 Task: Create a new event for a project milestone celebration on the 16th at 9:30 PM 10 PM.
Action: Mouse moved to (40, 81)
Screenshot: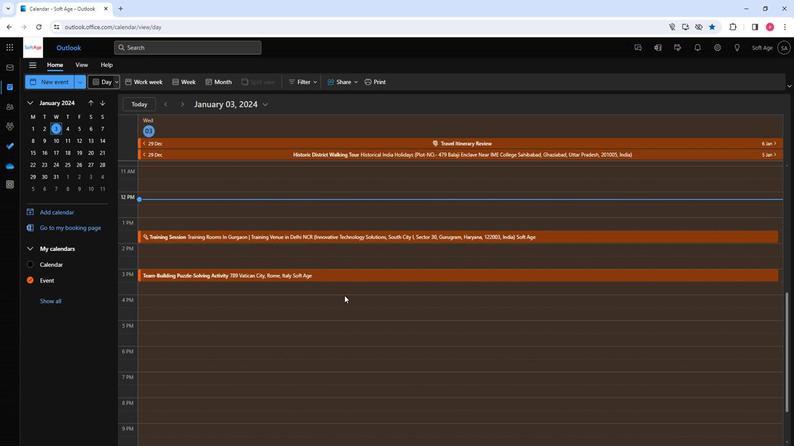 
Action: Mouse pressed left at (40, 81)
Screenshot: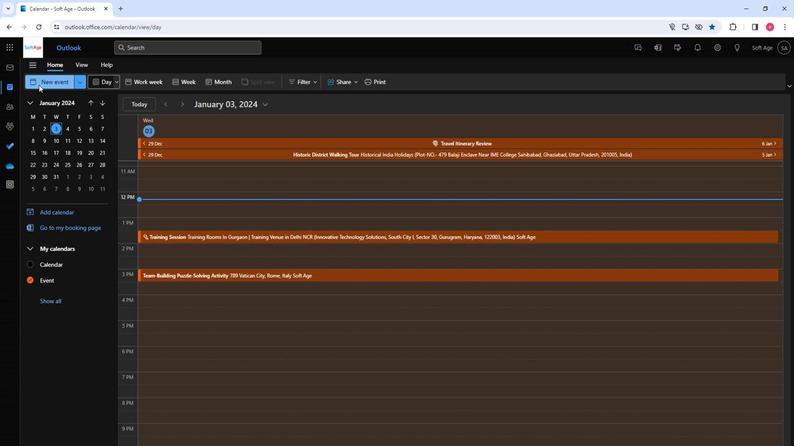 
Action: Mouse moved to (212, 127)
Screenshot: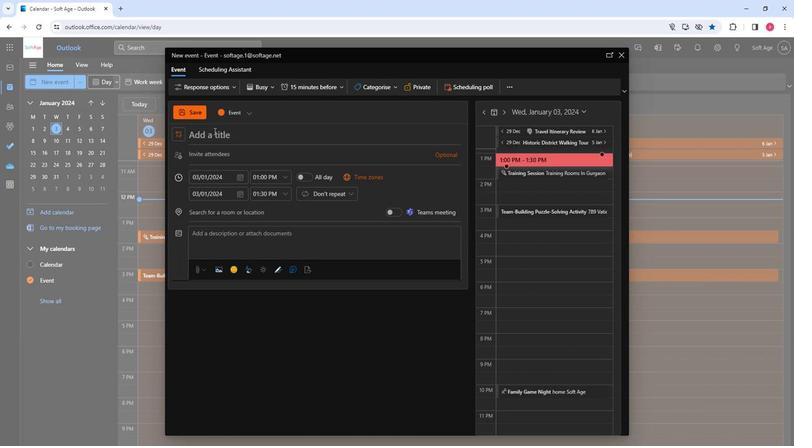 
Action: Mouse pressed left at (212, 127)
Screenshot: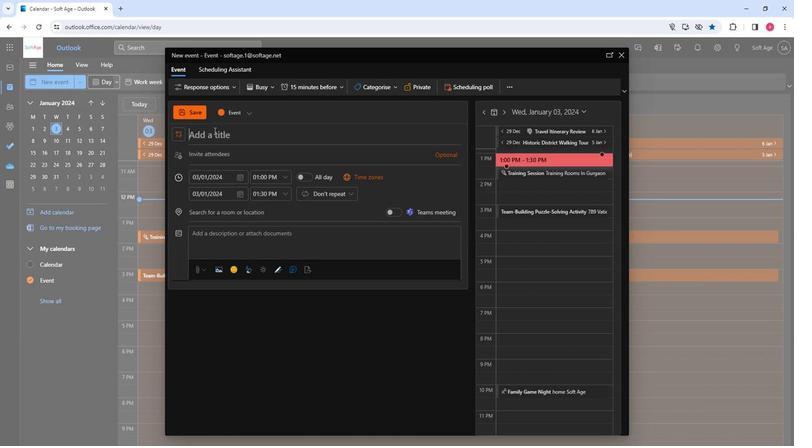 
Action: Key pressed <Key.shift>Project<Key.space><Key.shift><Key.shift><Key.shift><Key.shift>Milestone<Key.space><Key.shift><Key.shift><Key.shift><Key.shift><Key.shift>Celebration
Screenshot: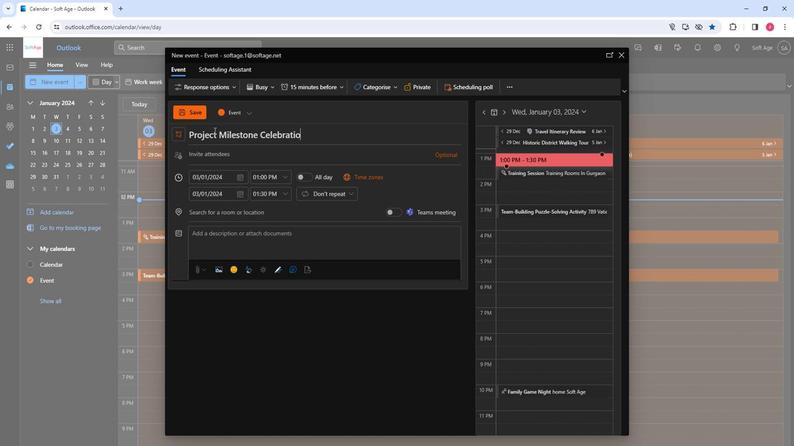 
Action: Mouse moved to (207, 152)
Screenshot: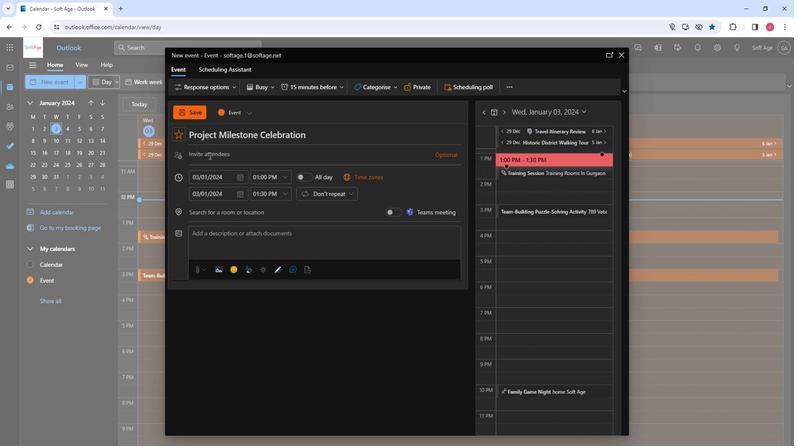 
Action: Mouse pressed left at (207, 152)
Screenshot: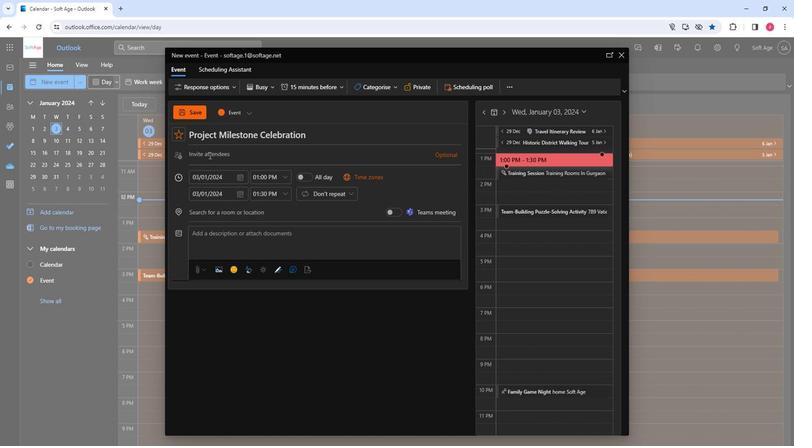
Action: Key pressed so
Screenshot: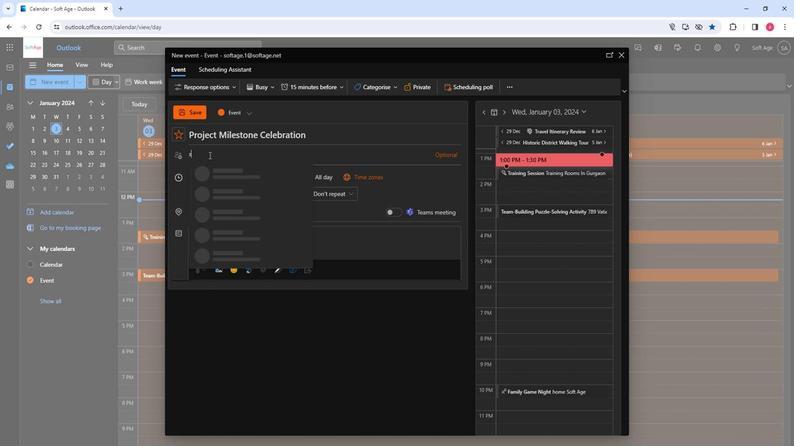 
Action: Mouse moved to (222, 197)
Screenshot: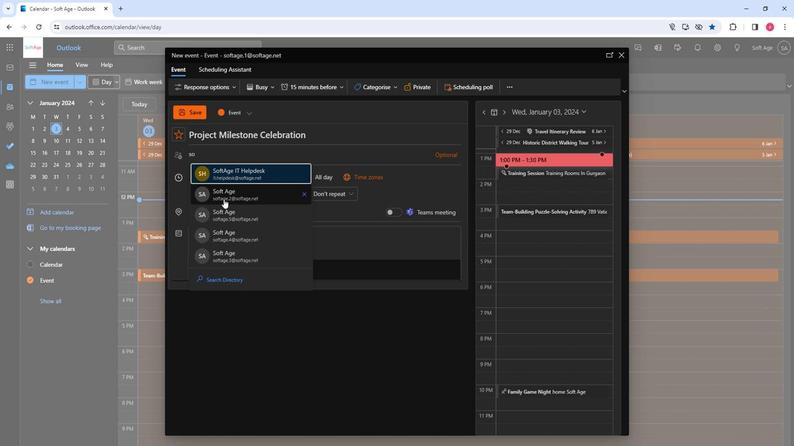 
Action: Mouse pressed left at (222, 197)
Screenshot: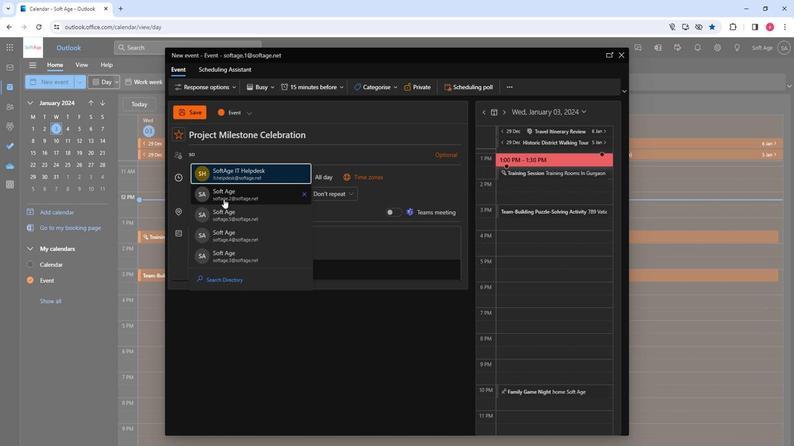 
Action: Key pressed so
Screenshot: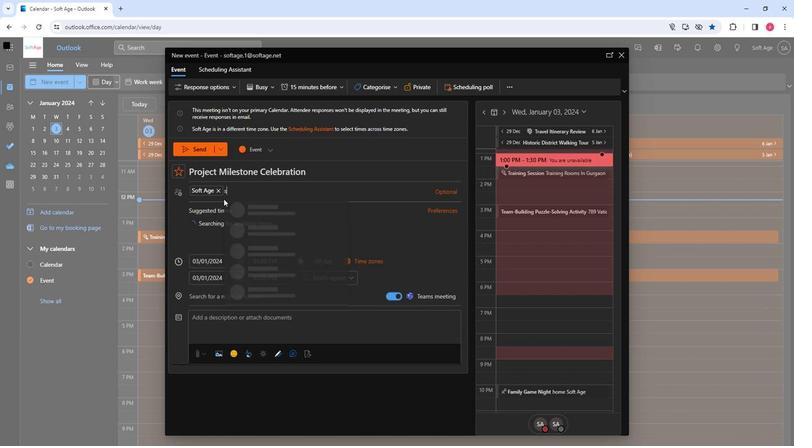 
Action: Mouse moved to (253, 248)
Screenshot: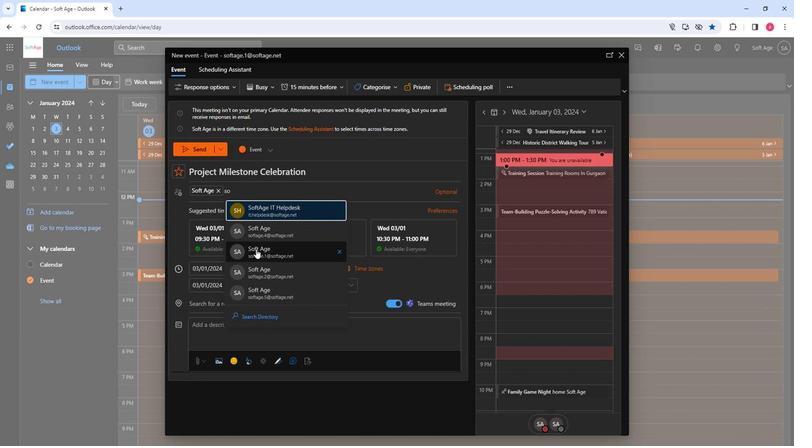 
Action: Mouse pressed left at (253, 248)
Screenshot: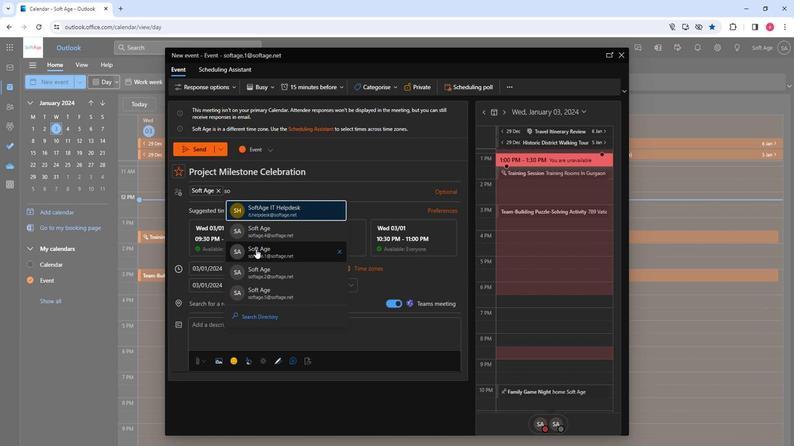 
Action: Key pressed so
Screenshot: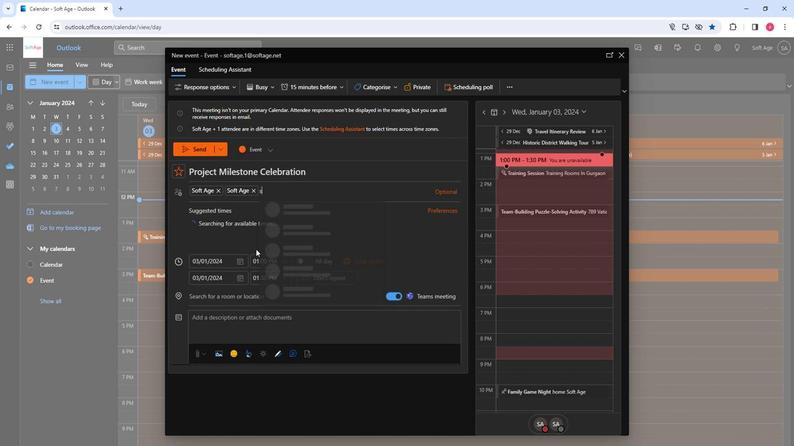 
Action: Mouse moved to (299, 268)
Screenshot: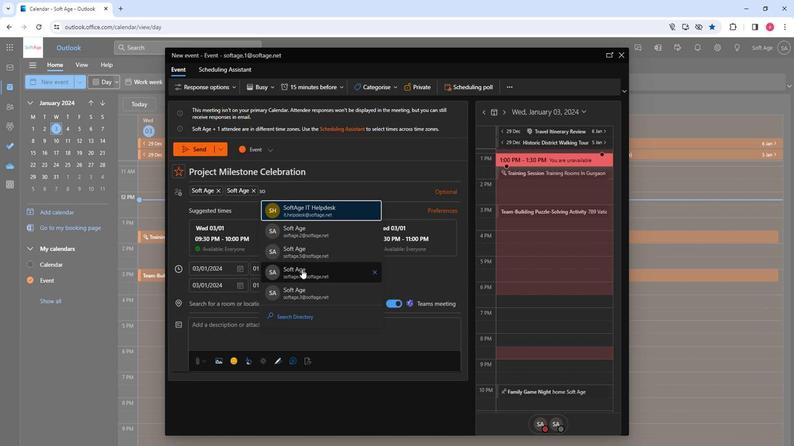 
Action: Mouse pressed left at (299, 268)
Screenshot: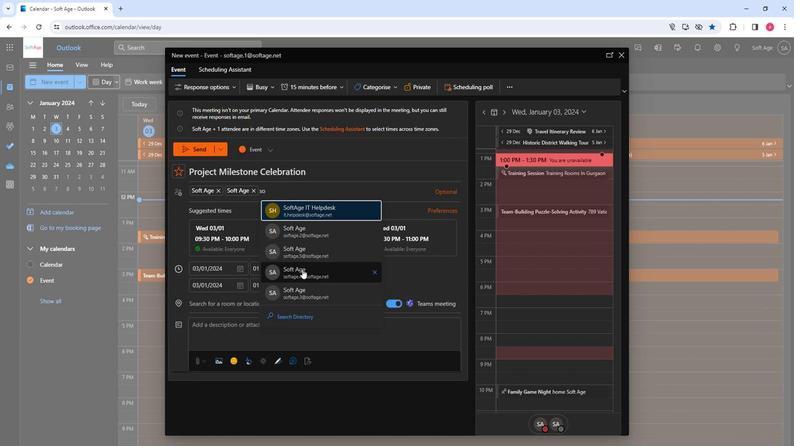 
Action: Key pressed so
Screenshot: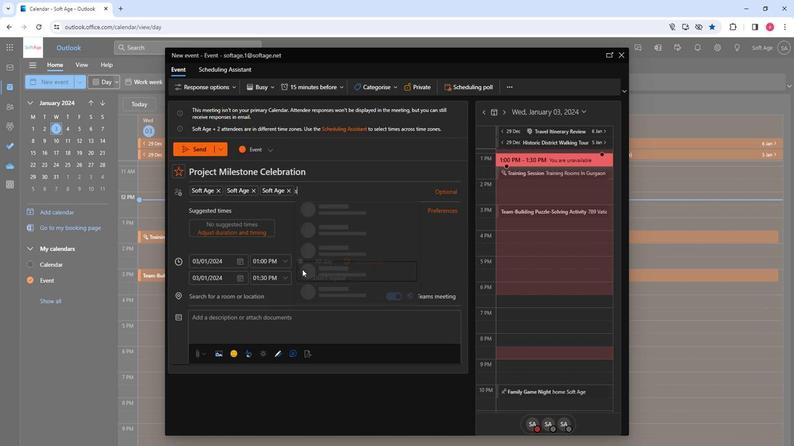 
Action: Mouse moved to (307, 287)
Screenshot: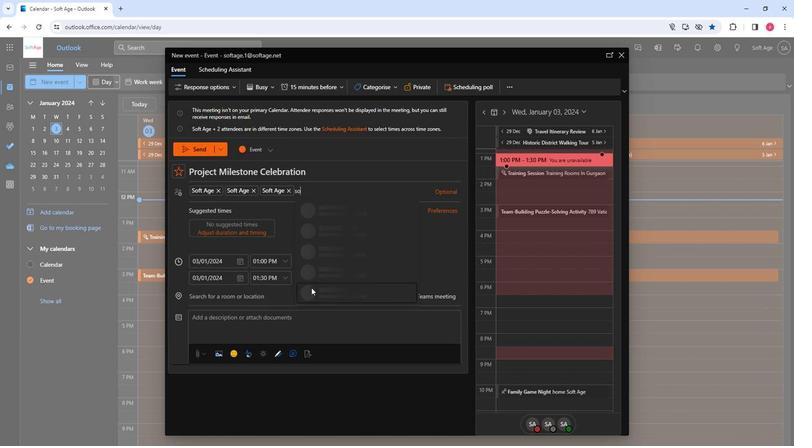 
Action: Mouse pressed left at (307, 287)
Screenshot: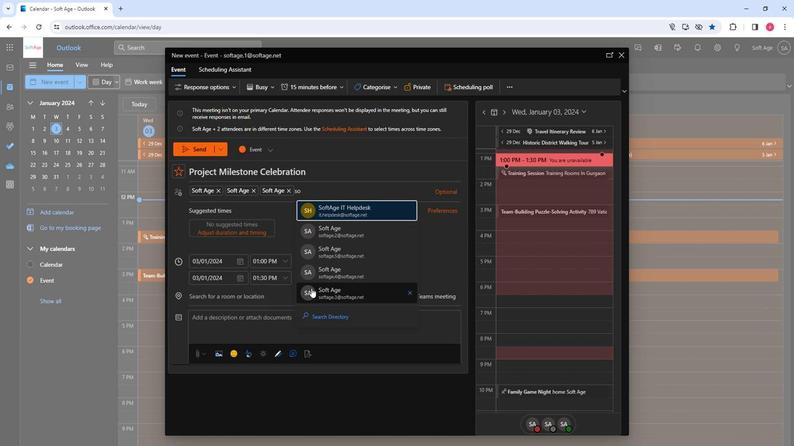 
Action: Mouse moved to (240, 263)
Screenshot: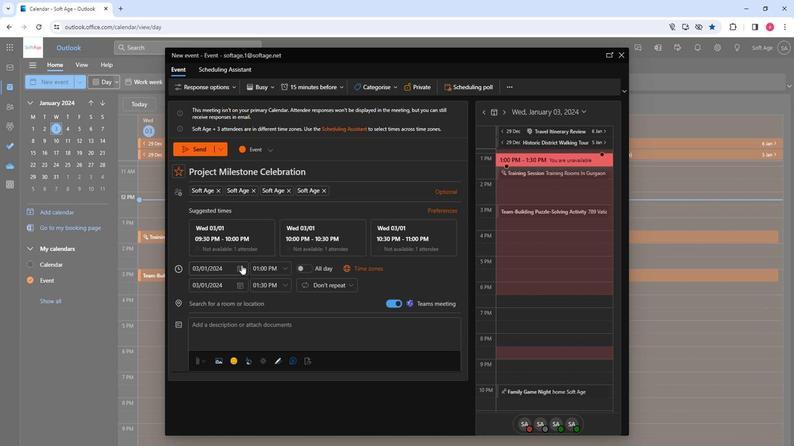 
Action: Mouse pressed left at (240, 263)
Screenshot: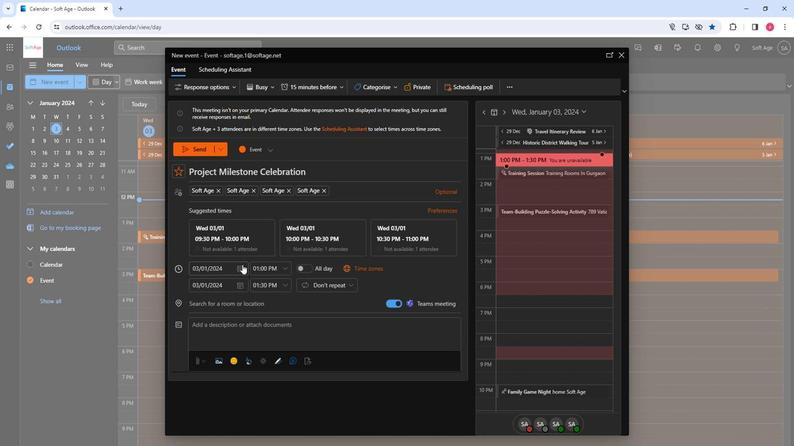 
Action: Mouse moved to (211, 338)
Screenshot: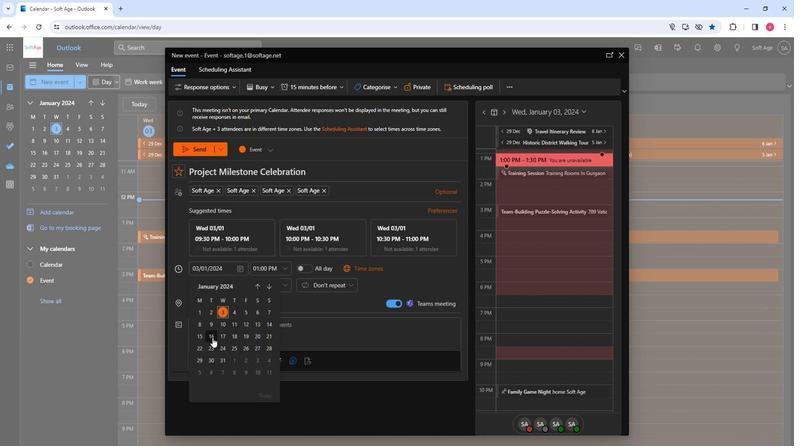 
Action: Mouse pressed left at (211, 338)
Screenshot: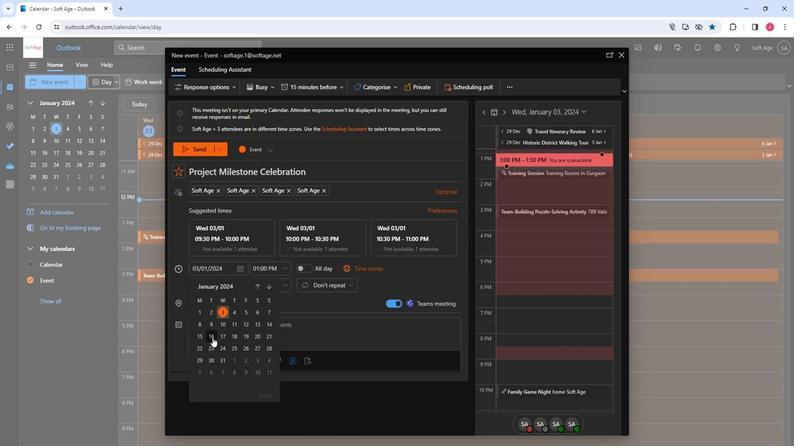 
Action: Mouse moved to (282, 265)
Screenshot: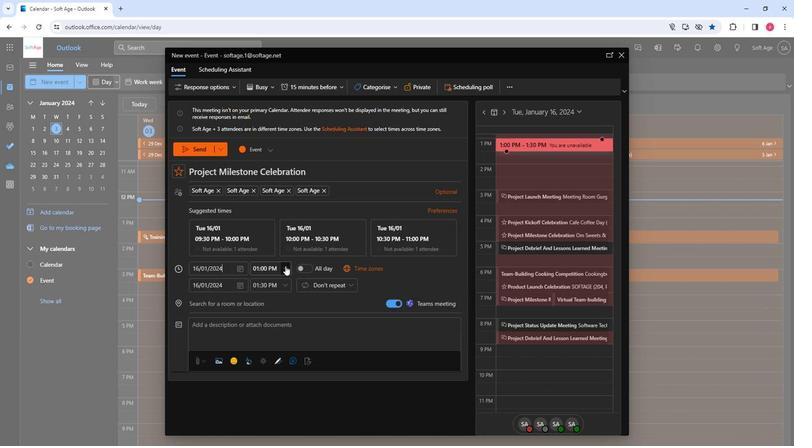 
Action: Mouse pressed left at (282, 265)
Screenshot: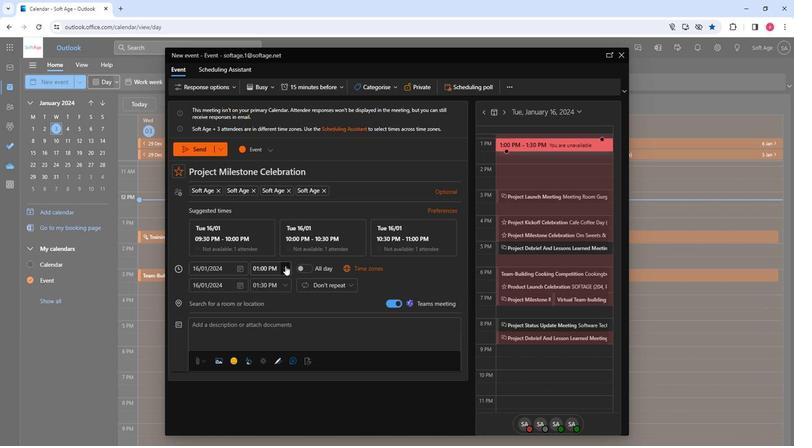 
Action: Mouse moved to (273, 301)
Screenshot: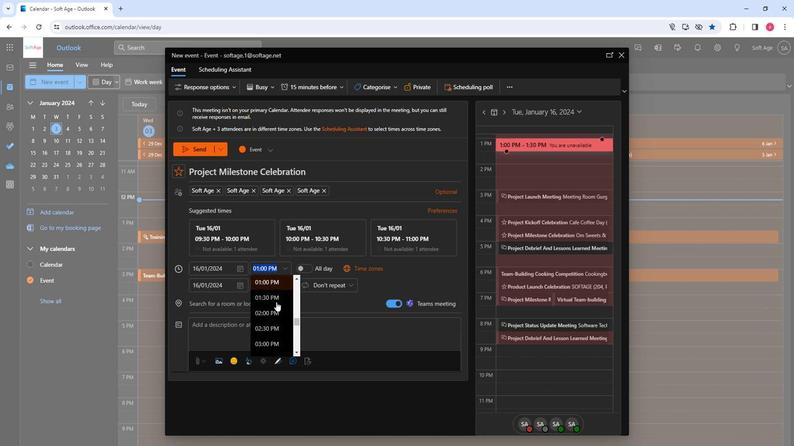 
Action: Mouse scrolled (273, 301) with delta (0, 0)
Screenshot: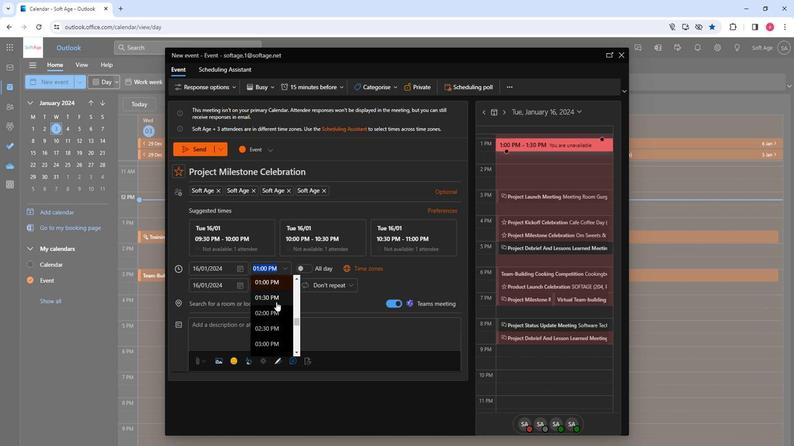 
Action: Mouse scrolled (273, 301) with delta (0, 0)
Screenshot: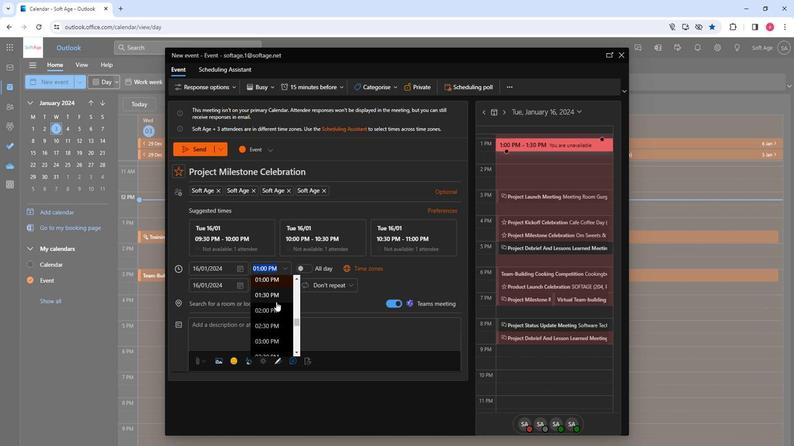 
Action: Mouse moved to (271, 323)
Screenshot: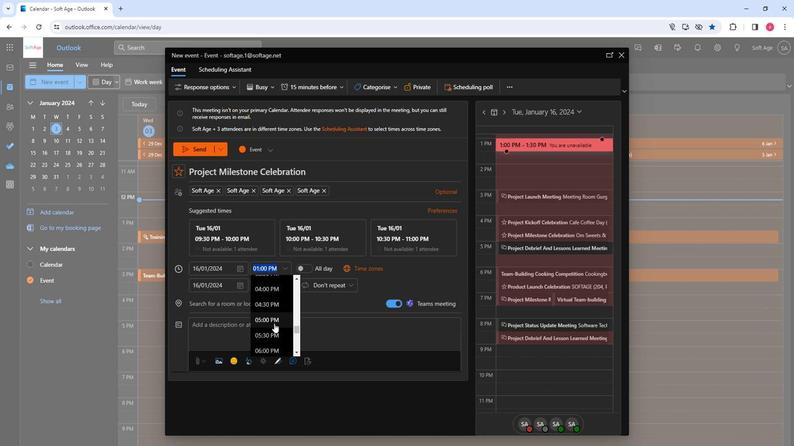 
Action: Mouse scrolled (271, 323) with delta (0, 0)
Screenshot: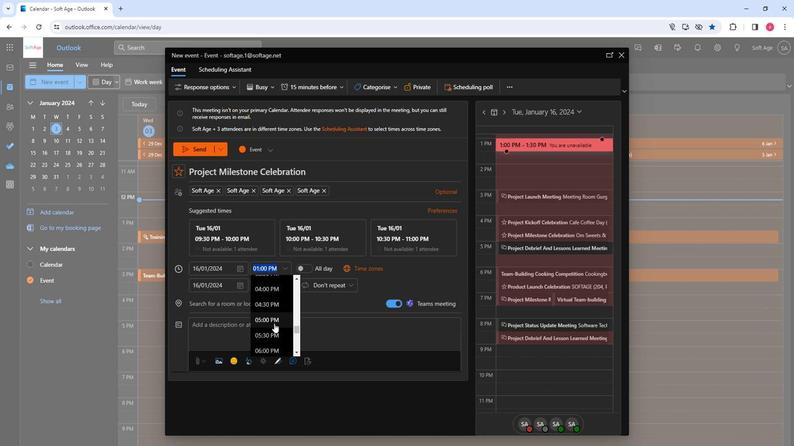 
Action: Mouse moved to (269, 325)
Screenshot: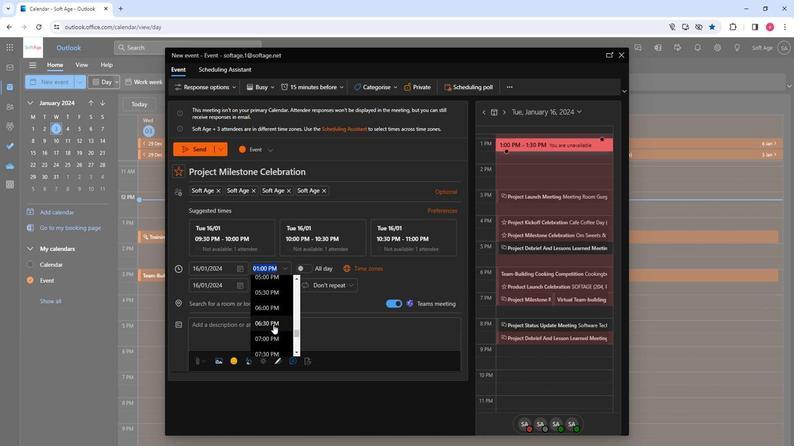 
Action: Mouse scrolled (269, 325) with delta (0, 0)
Screenshot: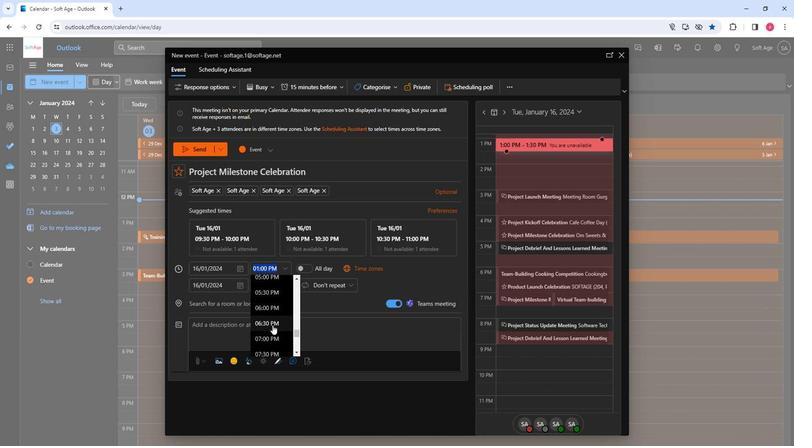 
Action: Mouse moved to (269, 325)
Screenshot: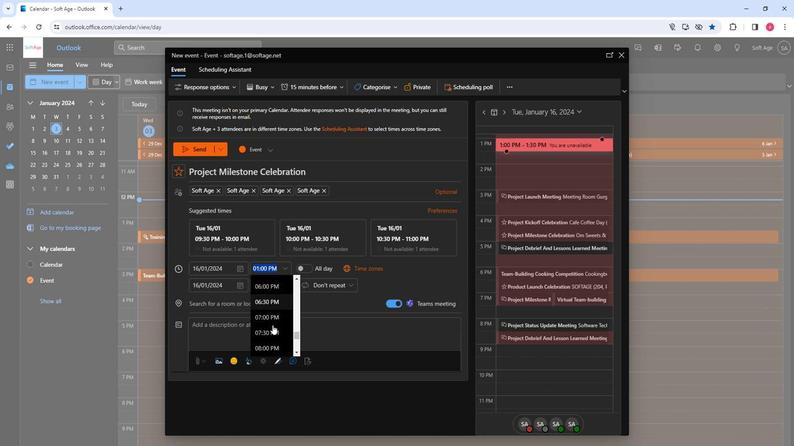 
Action: Mouse scrolled (269, 325) with delta (0, 0)
Screenshot: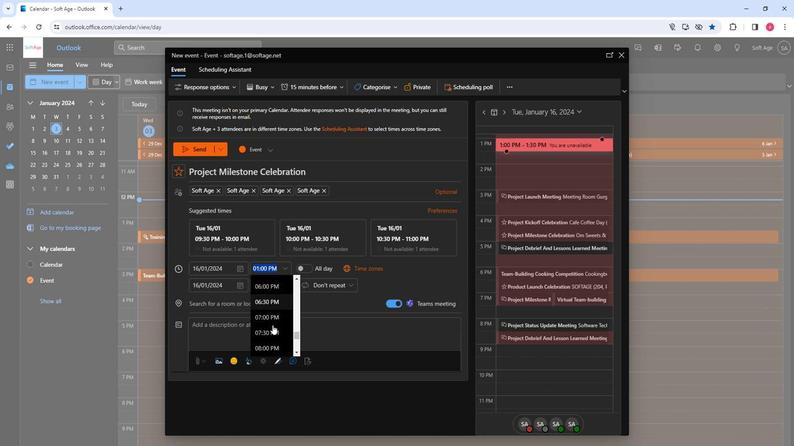 
Action: Mouse moved to (265, 332)
Screenshot: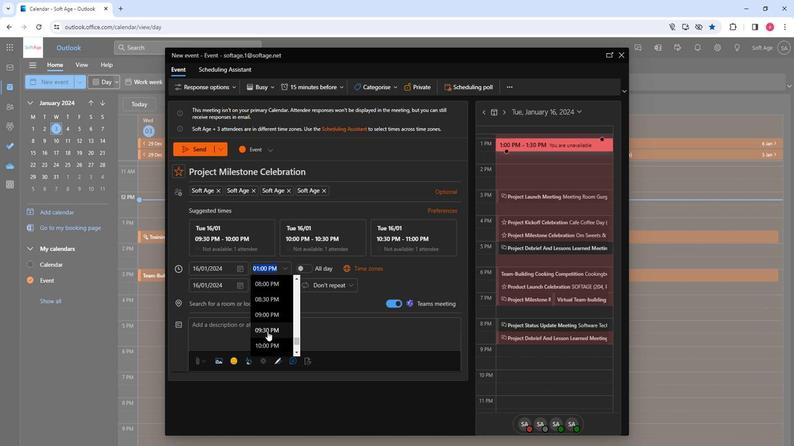 
Action: Mouse pressed left at (265, 332)
Screenshot: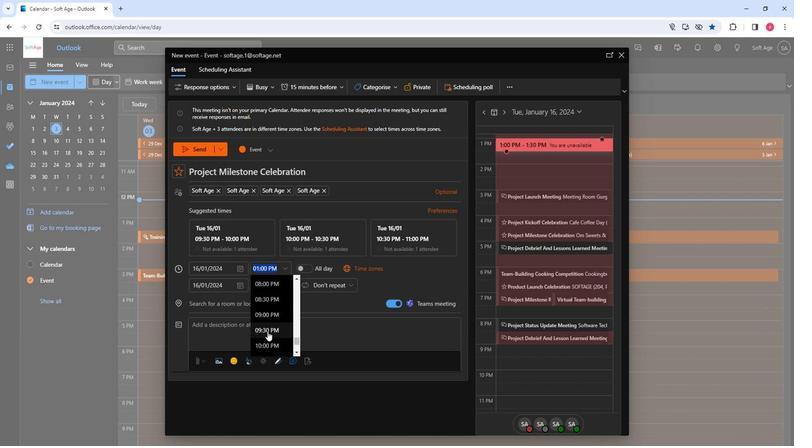 
Action: Mouse moved to (196, 302)
Screenshot: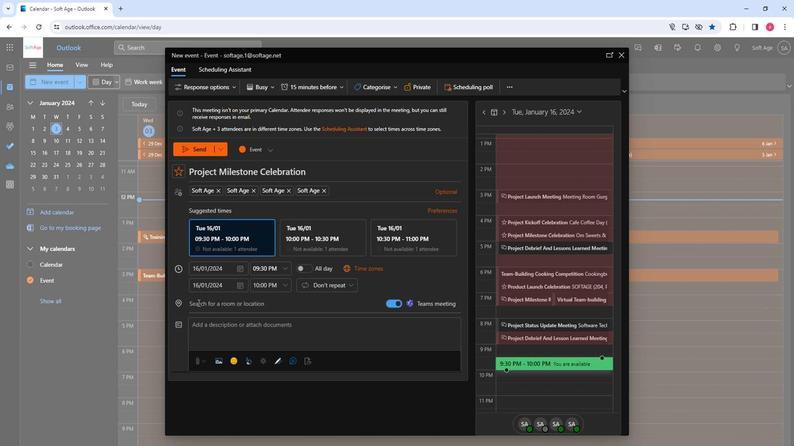 
Action: Mouse pressed left at (196, 302)
Screenshot: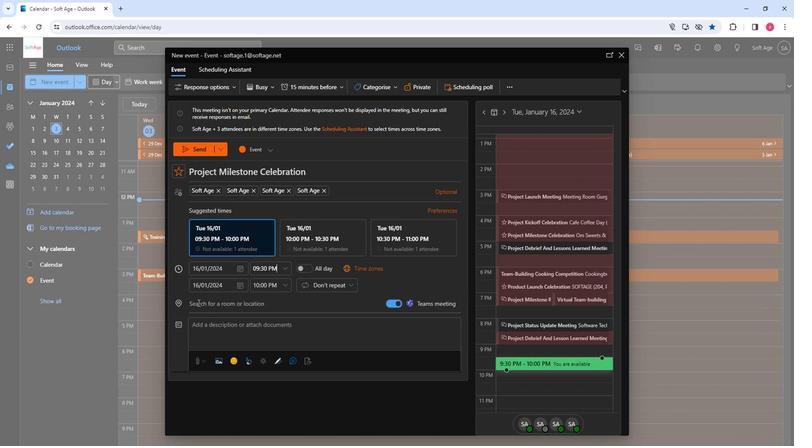 
Action: Mouse moved to (198, 304)
Screenshot: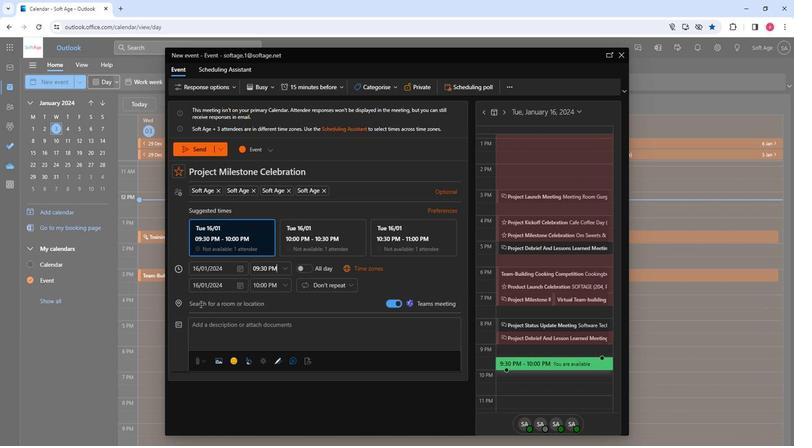
Action: Key pressed c
Screenshot: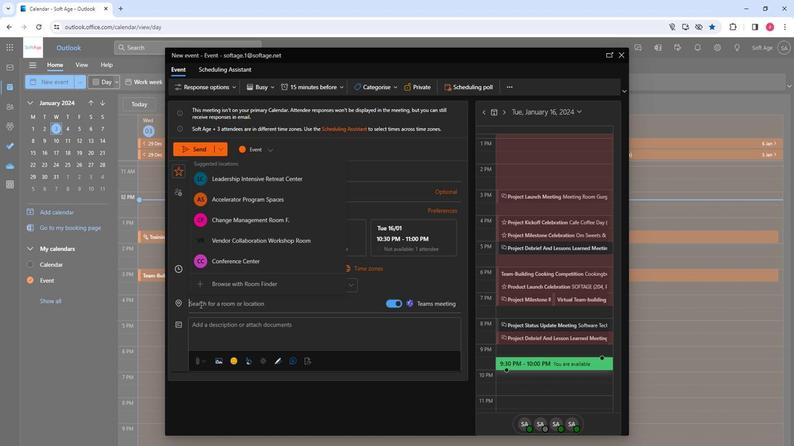 
Action: Mouse moved to (251, 184)
Screenshot: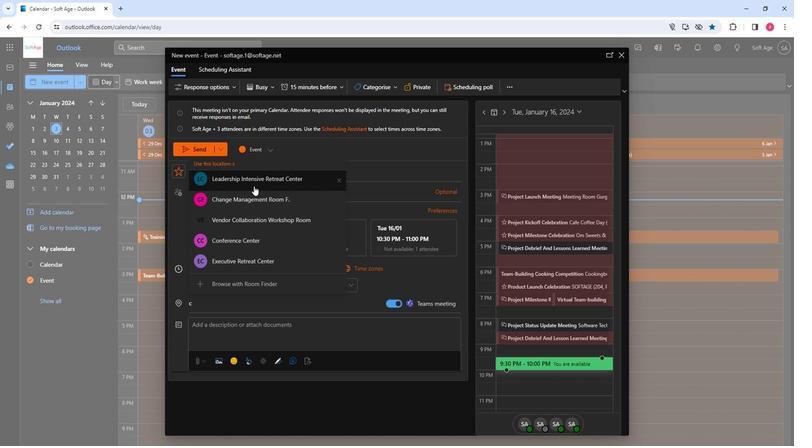 
Action: Mouse pressed left at (251, 184)
Screenshot: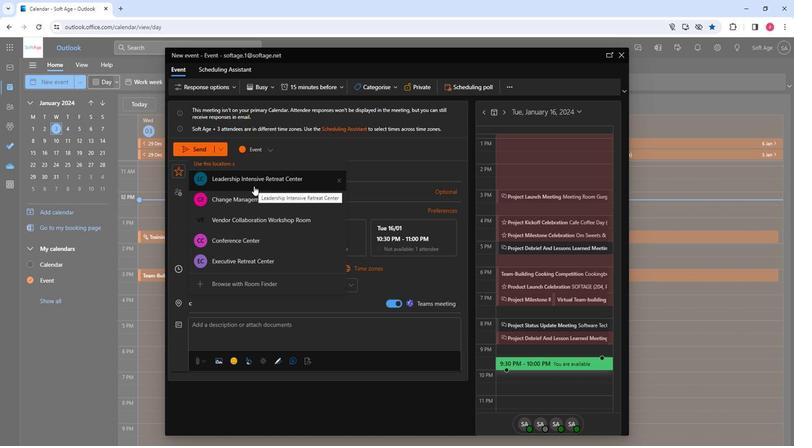 
Action: Mouse moved to (199, 334)
Screenshot: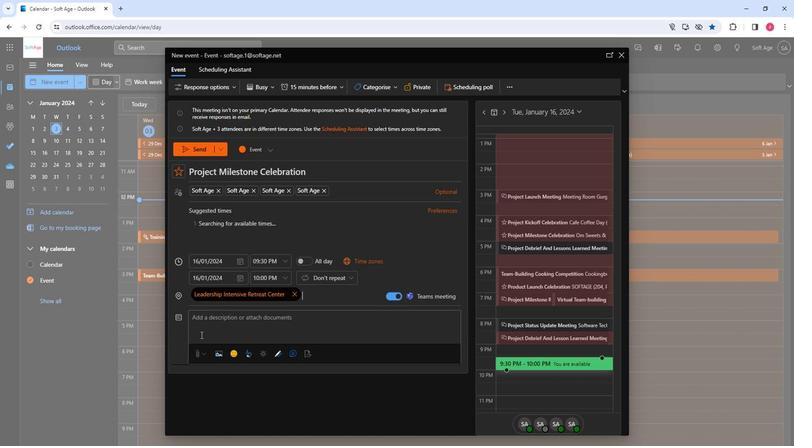
Action: Mouse pressed left at (199, 334)
Screenshot: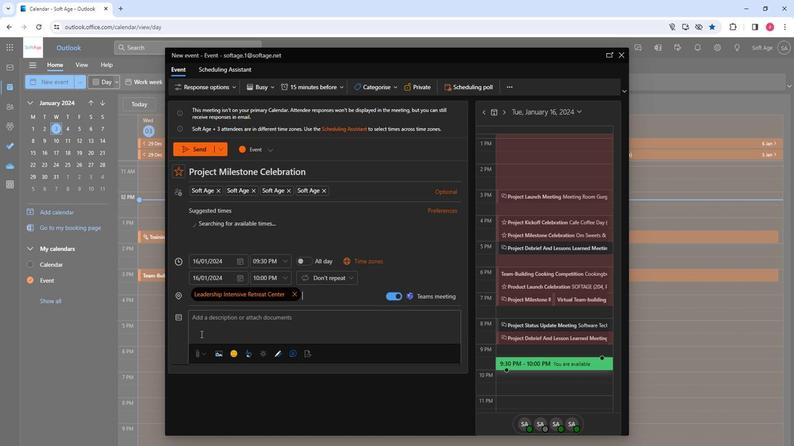 
Action: Key pressed <Key.shift>Cle<Key.backspace><Key.backspace>elebrate<Key.space>success
Screenshot: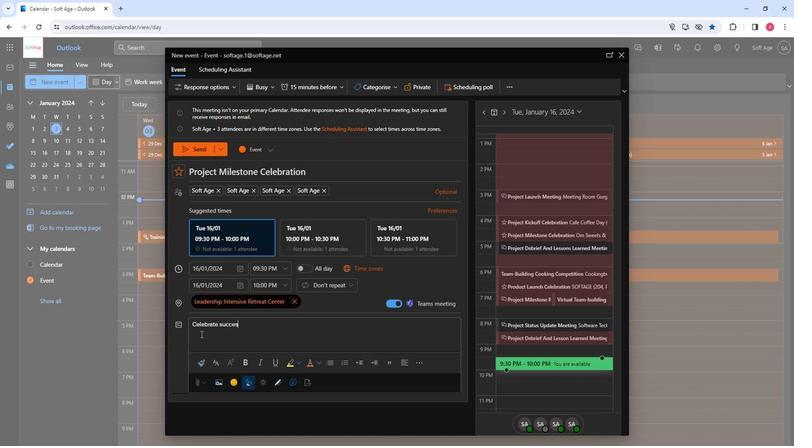 
Action: Mouse moved to (184, 327)
Screenshot: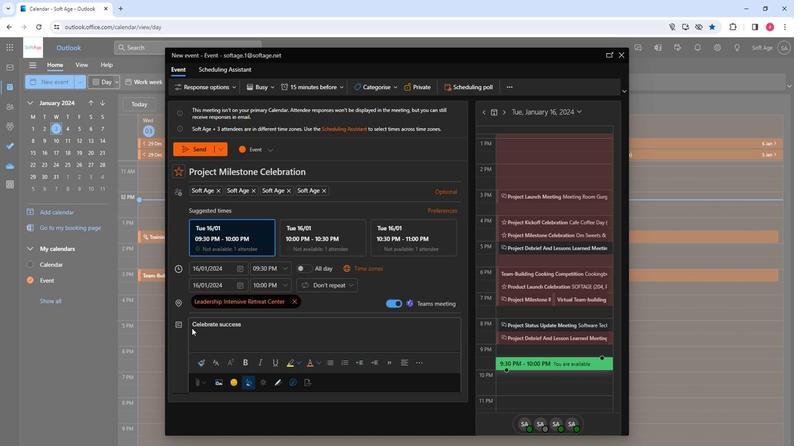 
Action: Key pressed <Key.shift>
Screenshot: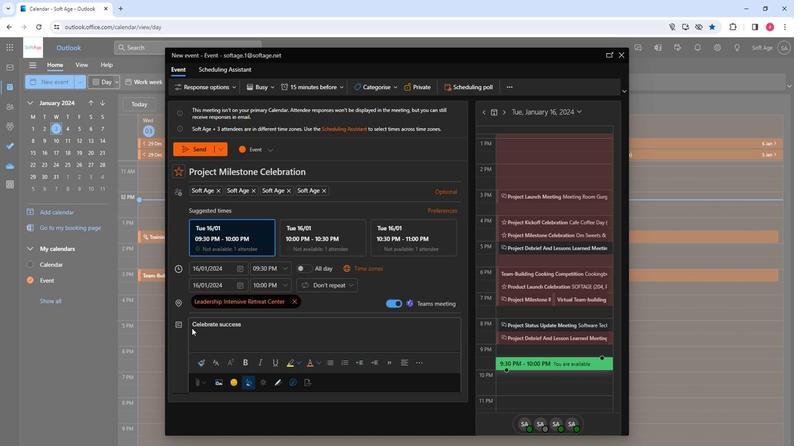 
Action: Mouse moved to (121, 318)
Screenshot: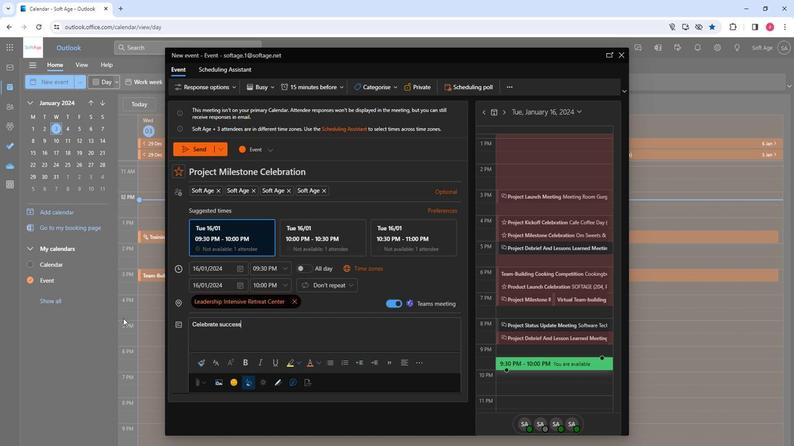 
Action: Key pressed !
Screenshot: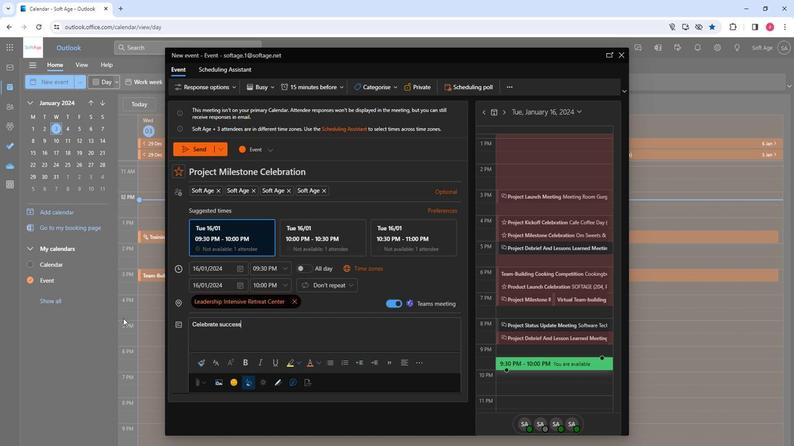 
Action: Mouse moved to (106, 318)
Screenshot: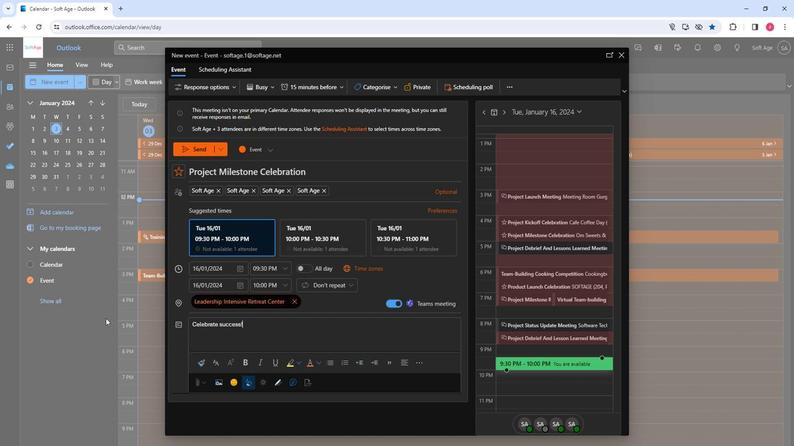 
Action: Key pressed <Key.space><Key.shift>Join<Key.space>our<Key.space>project<Key.space>milestone<Key.space>celebration.<Key.space><Key.shift>Reflect<Key.space>on<Key.space>achievements,<Key.space>acknowledge<Key.space>efforts,<Key.space>and<Key.space>pave<Key.space>the<Key.space>way<Key.space>for<Key.space>continued<Key.space>success.<Key.space><Key.shift>A<Key.space>collective<Key.space>toast<Key.space>to<Key.space>milestones<Key.space>reached<Key.space>and<Key.space>futures<Key.space>ahead<Key.shift>!
Screenshot: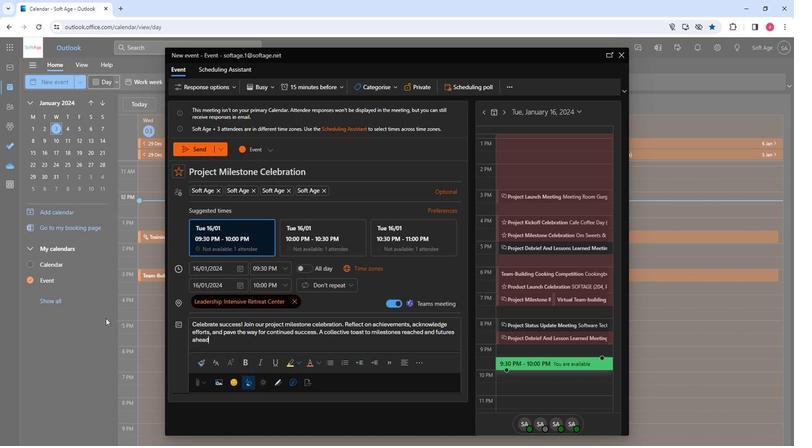 
Action: Mouse moved to (201, 325)
Screenshot: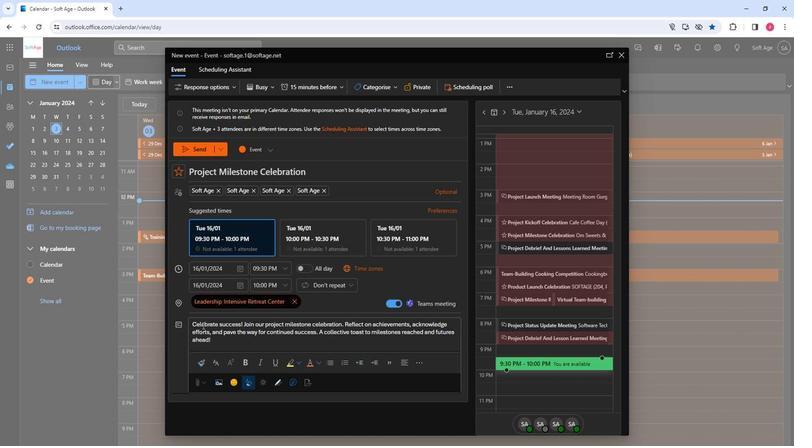 
Action: Mouse pressed left at (201, 325)
Screenshot: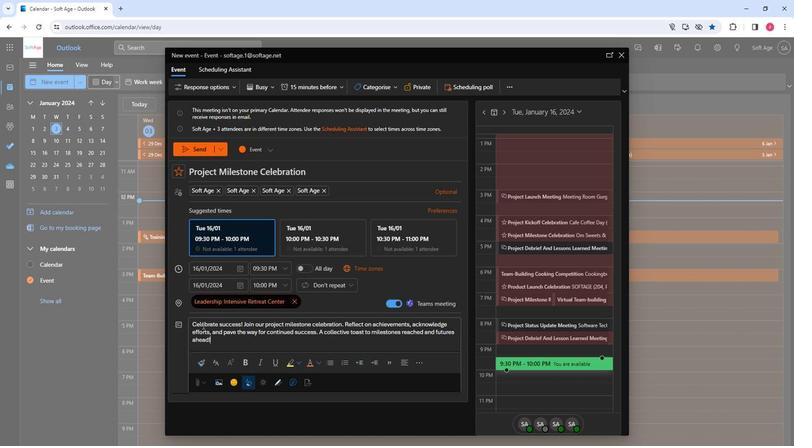 
Action: Mouse pressed left at (201, 325)
Screenshot: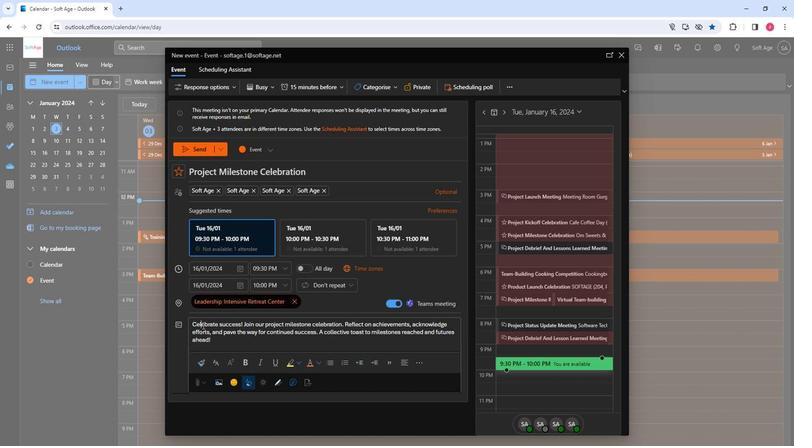 
Action: Mouse pressed left at (201, 325)
Screenshot: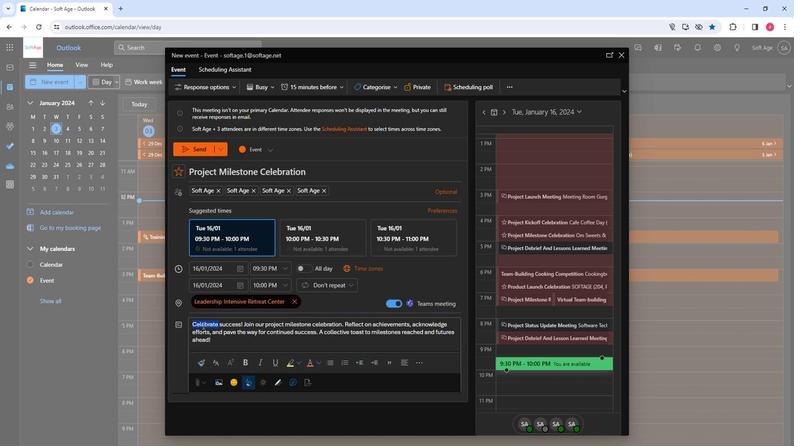 
Action: Mouse moved to (220, 364)
Screenshot: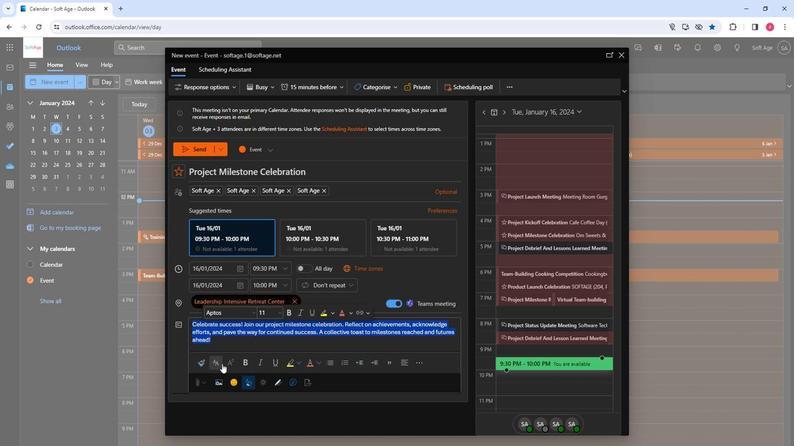 
Action: Mouse pressed left at (220, 364)
Screenshot: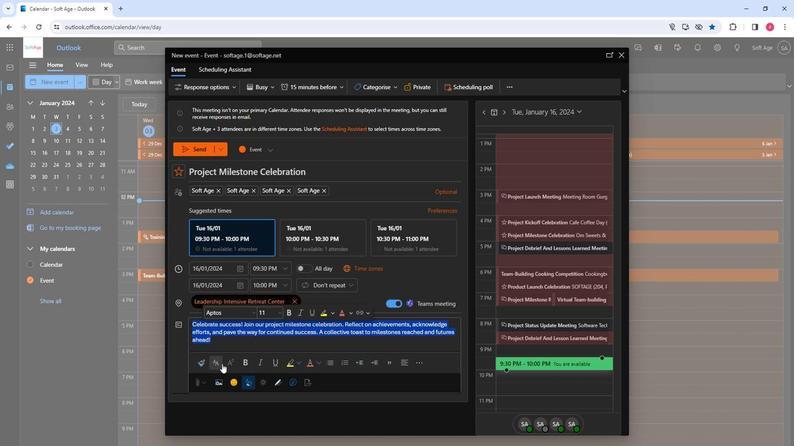 
Action: Mouse moved to (256, 266)
Screenshot: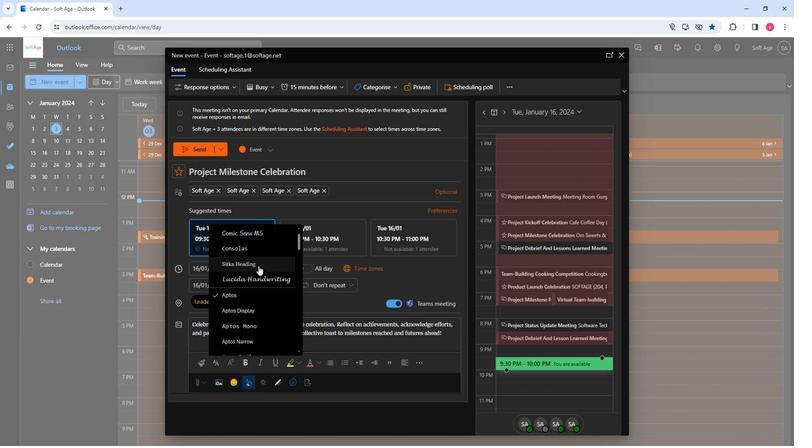 
Action: Mouse scrolled (256, 266) with delta (0, 0)
Screenshot: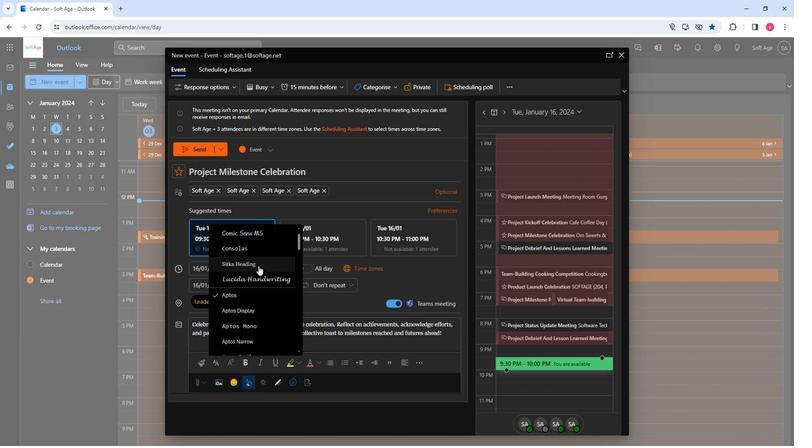 
Action: Mouse moved to (256, 268)
Screenshot: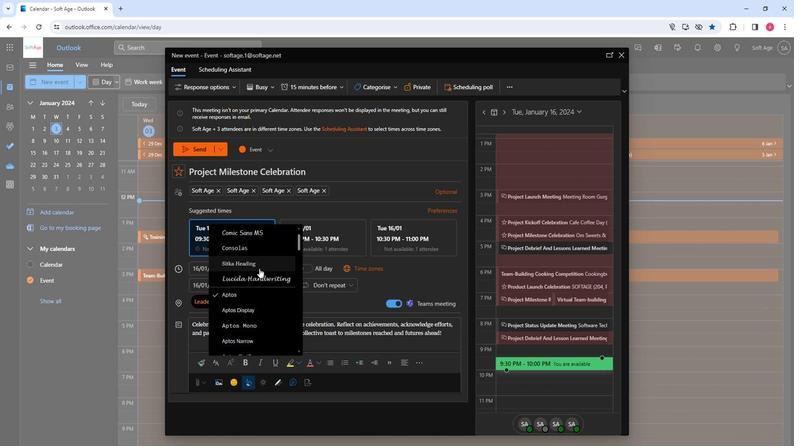 
Action: Mouse scrolled (256, 267) with delta (0, 0)
Screenshot: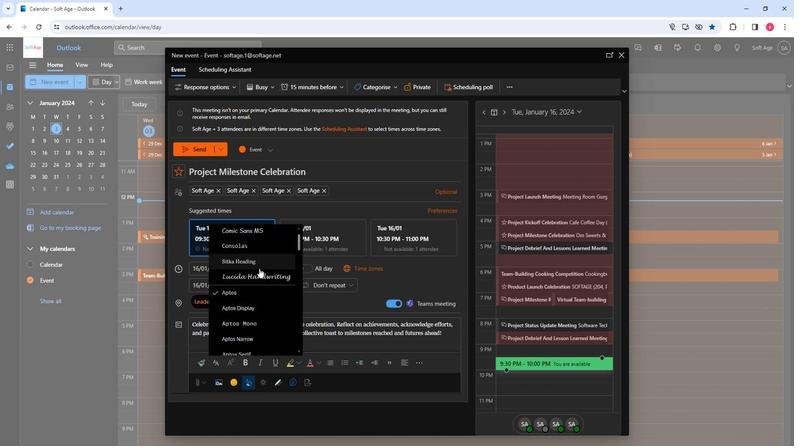 
Action: Mouse moved to (248, 323)
Screenshot: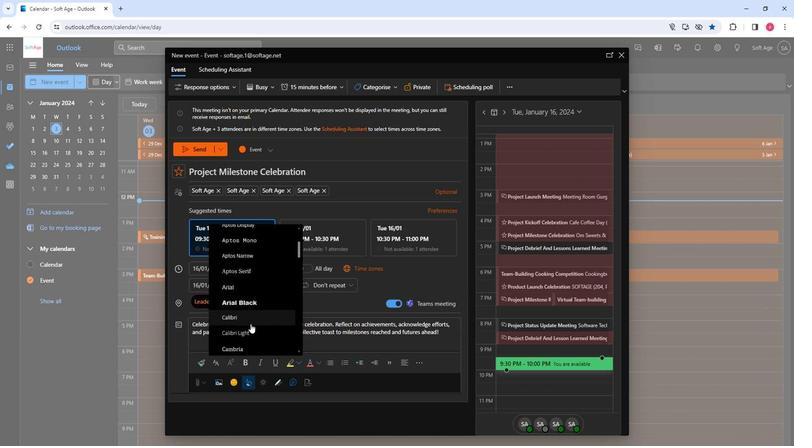 
Action: Mouse scrolled (248, 323) with delta (0, 0)
Screenshot: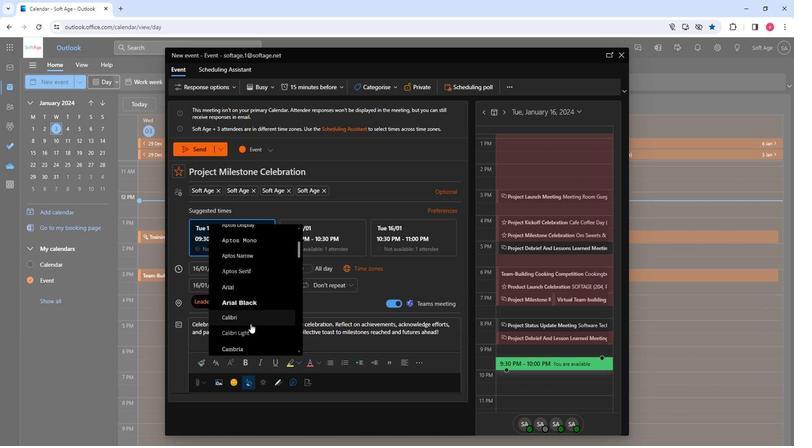 
Action: Mouse scrolled (248, 323) with delta (0, 0)
Screenshot: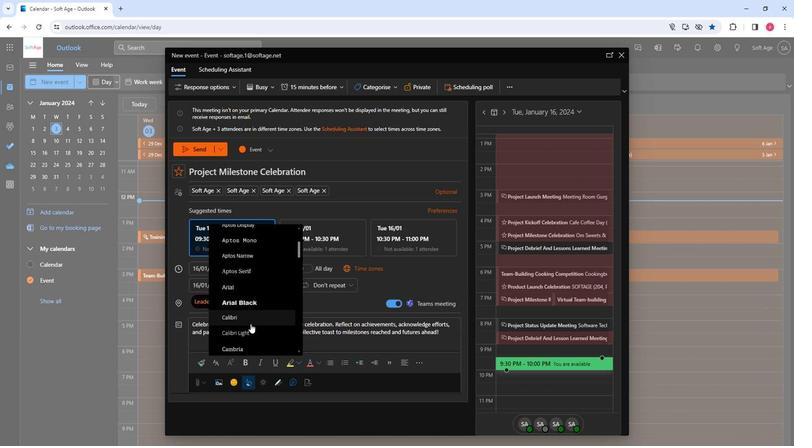 
Action: Mouse moved to (240, 294)
Screenshot: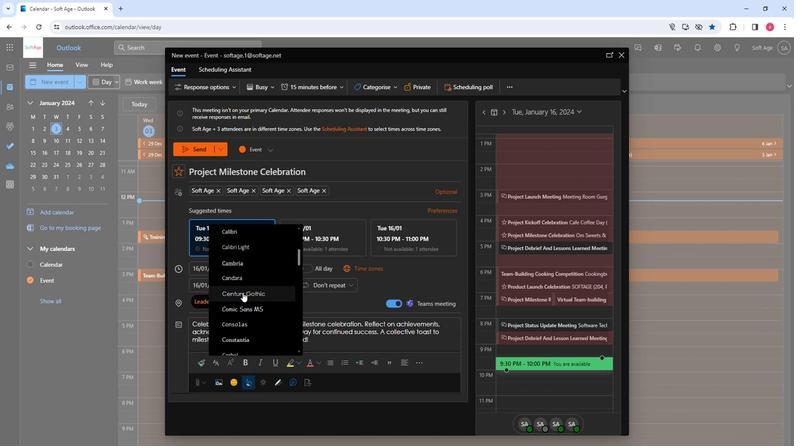 
Action: Mouse pressed left at (240, 294)
Screenshot: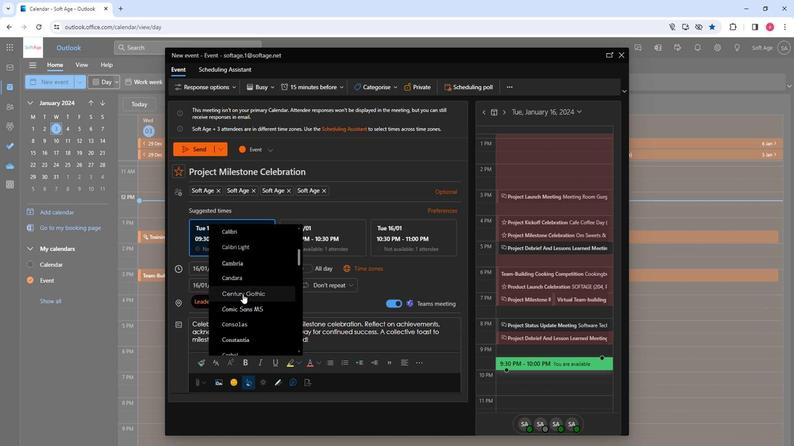 
Action: Mouse moved to (255, 364)
Screenshot: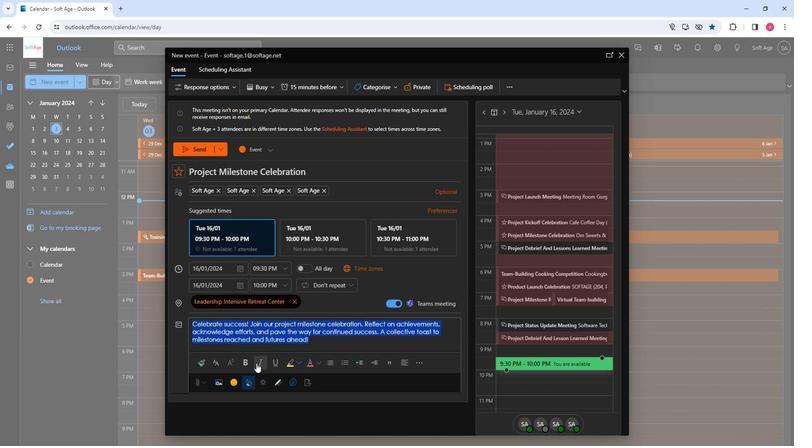 
Action: Mouse pressed left at (255, 364)
Screenshot: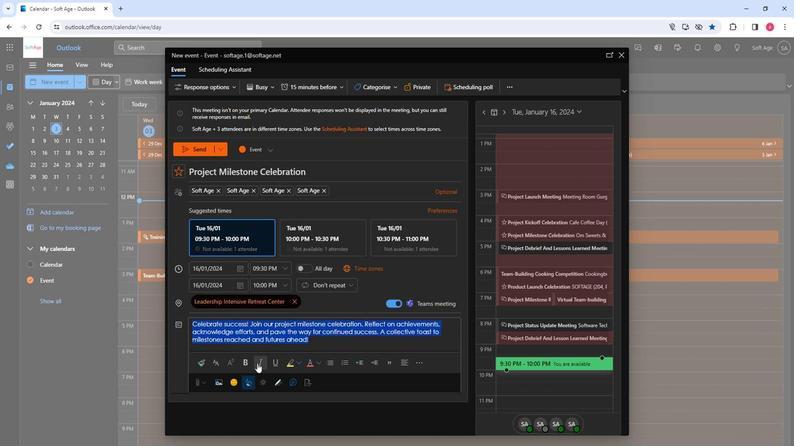 
Action: Mouse moved to (296, 362)
Screenshot: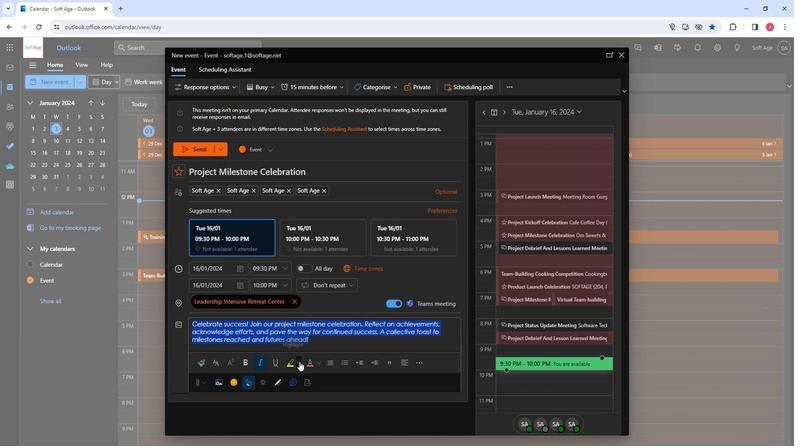 
Action: Mouse pressed left at (296, 362)
Screenshot: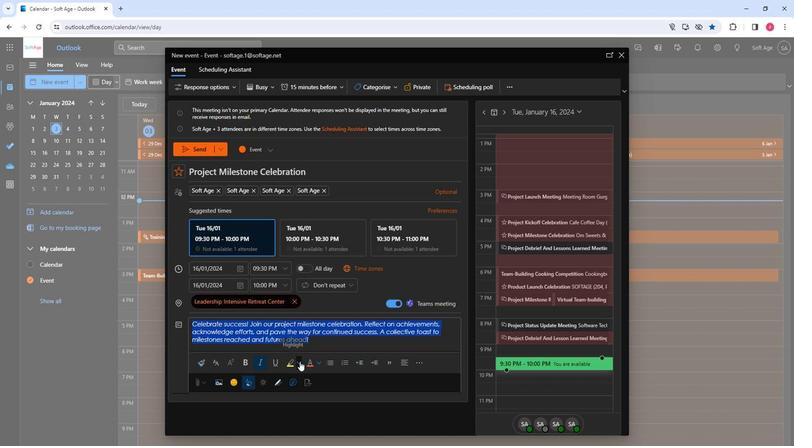
Action: Mouse moved to (304, 395)
Screenshot: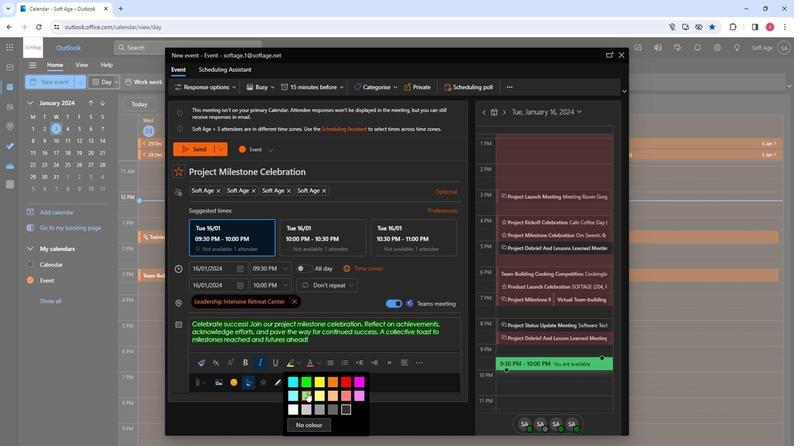 
Action: Mouse pressed left at (304, 395)
Screenshot: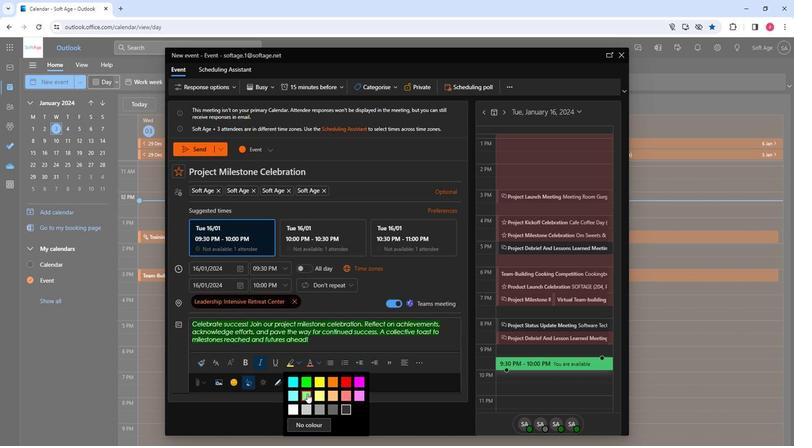 
Action: Mouse moved to (315, 336)
Screenshot: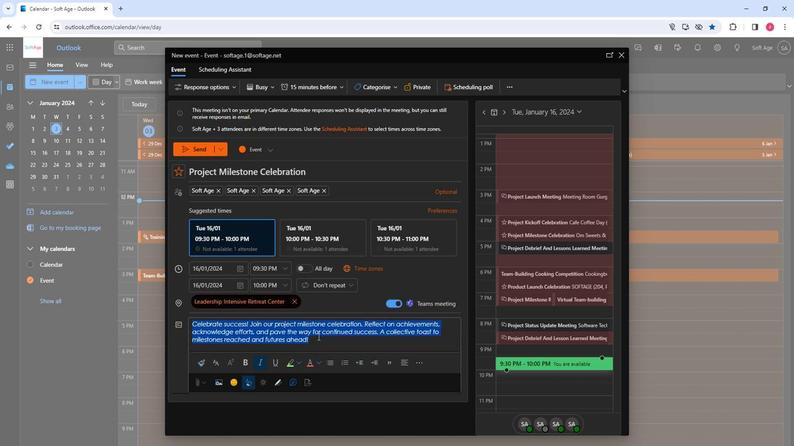 
Action: Mouse pressed left at (315, 336)
Screenshot: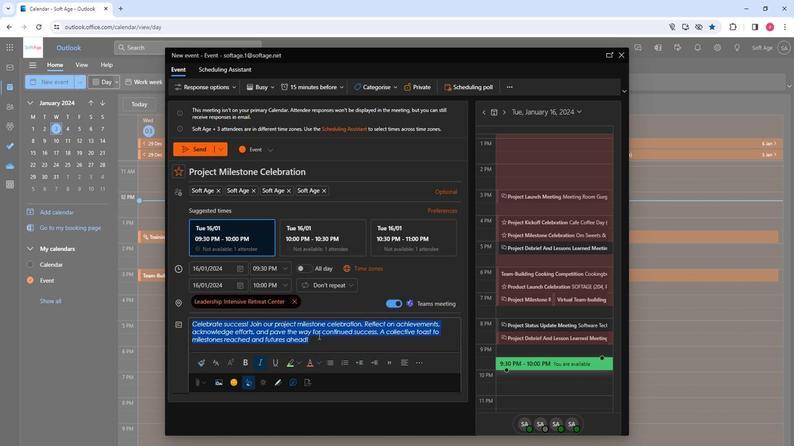 
Action: Mouse moved to (319, 343)
Screenshot: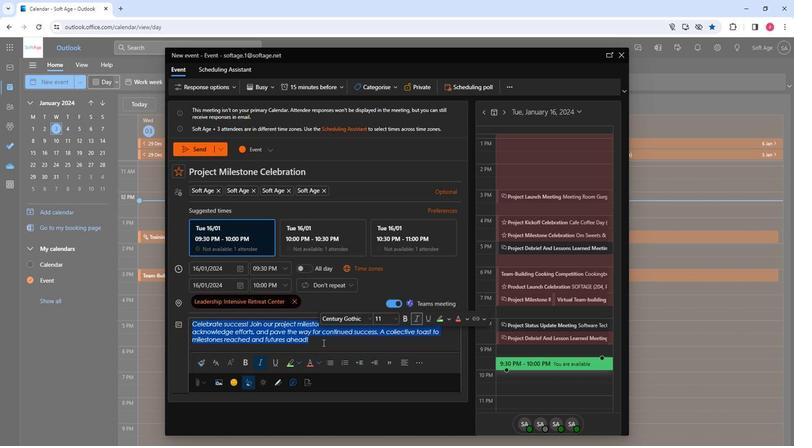 
Action: Mouse pressed left at (319, 343)
Screenshot: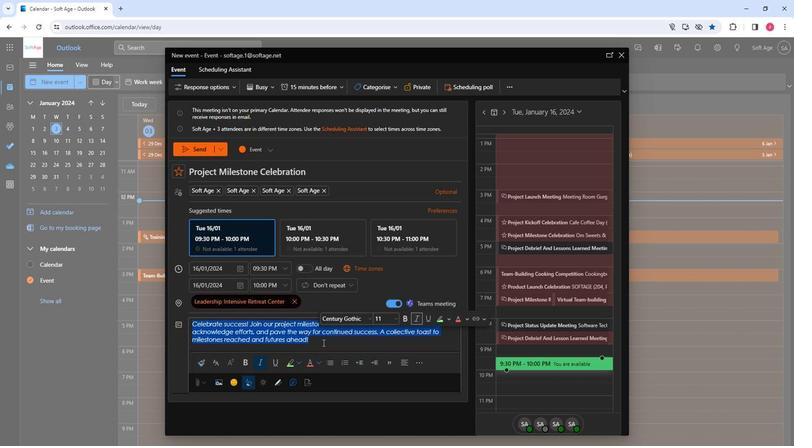 
Action: Mouse moved to (315, 361)
Screenshot: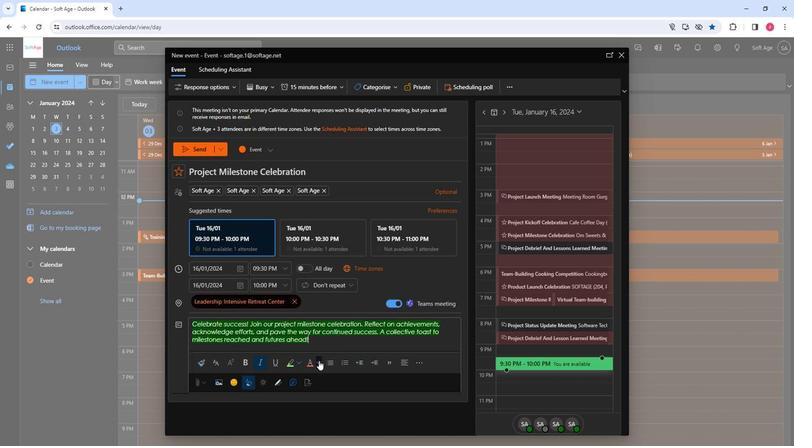
Action: Mouse pressed left at (315, 361)
Screenshot: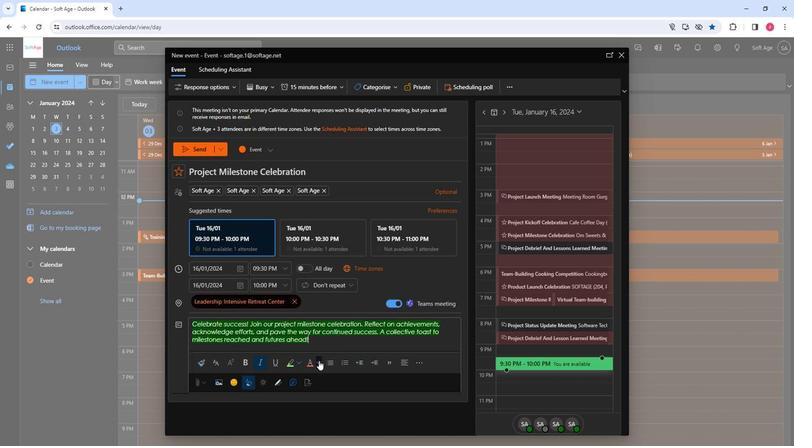 
Action: Mouse moved to (356, 362)
Screenshot: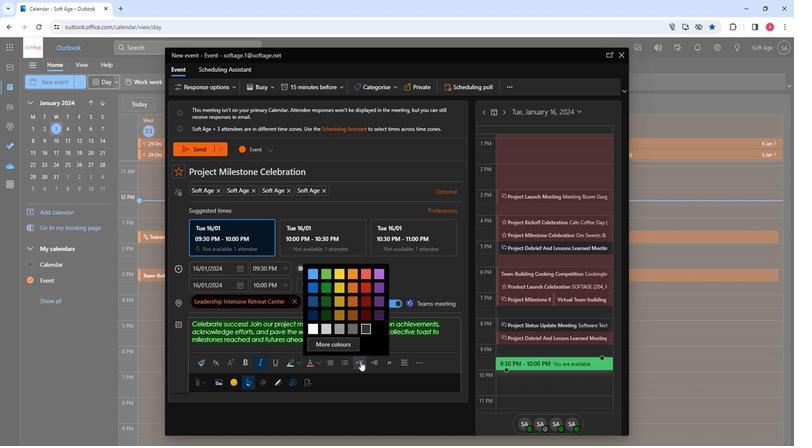 
Action: Mouse pressed left at (356, 362)
Screenshot: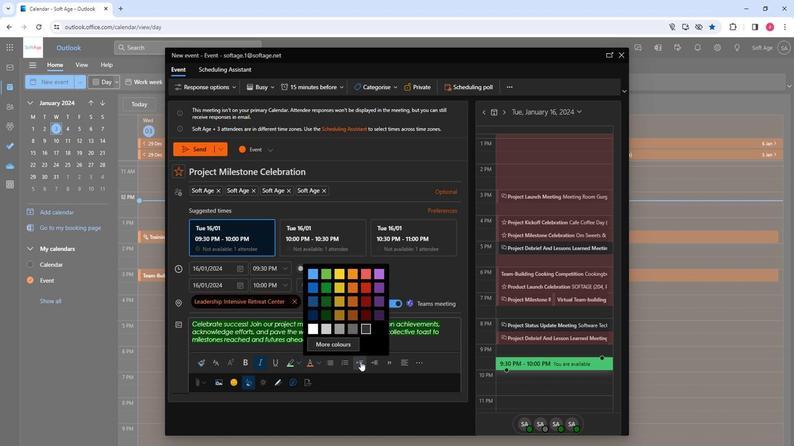 
Action: Mouse moved to (384, 363)
Screenshot: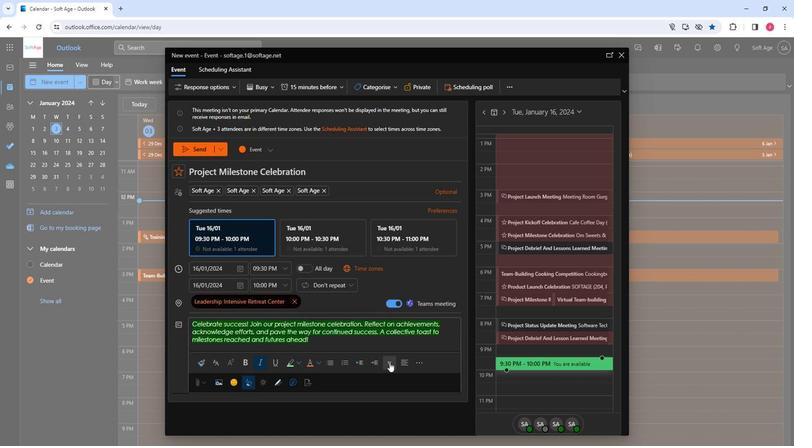 
Action: Mouse pressed left at (384, 363)
Screenshot: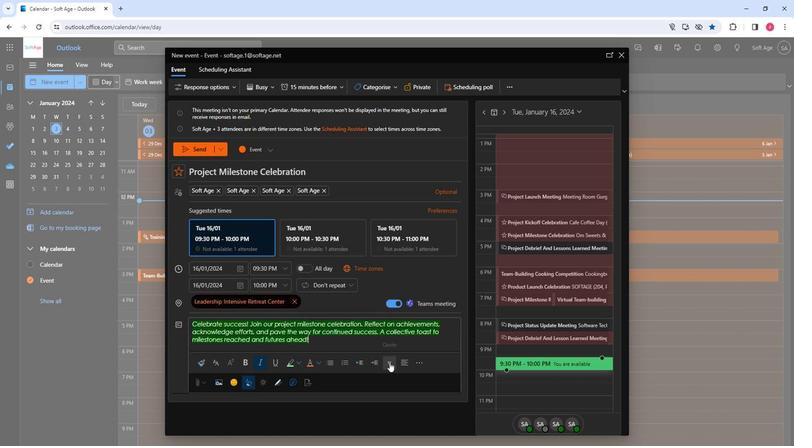 
Action: Mouse moved to (398, 371)
Screenshot: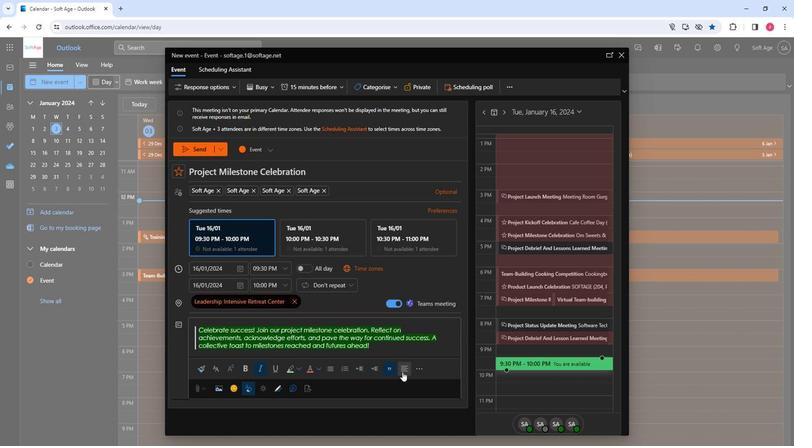 
Action: Mouse pressed left at (398, 371)
Screenshot: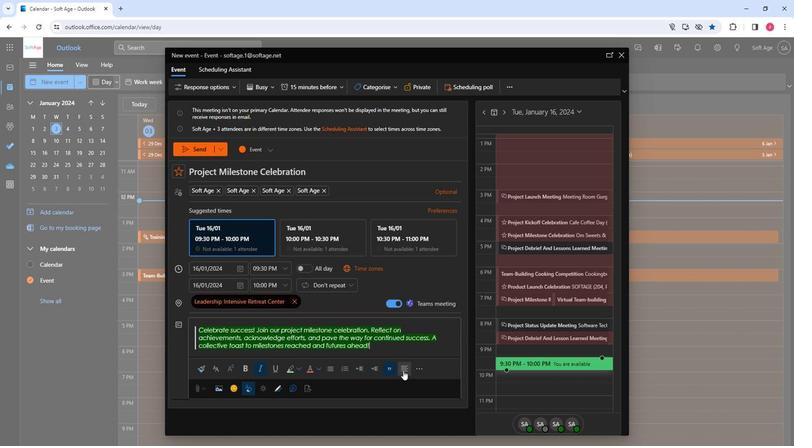 
Action: Mouse moved to (381, 350)
Screenshot: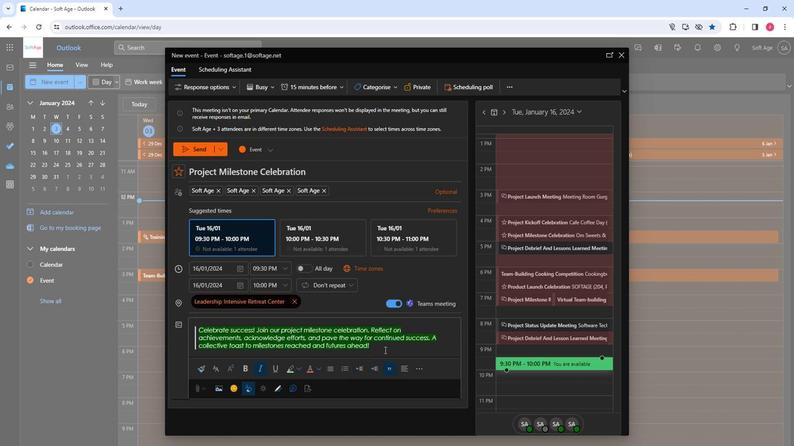 
Action: Mouse pressed left at (381, 350)
Screenshot: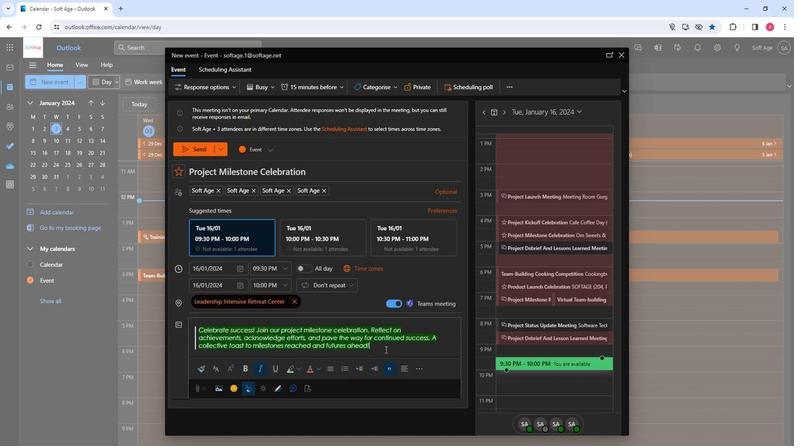 
Action: Mouse moved to (230, 389)
Screenshot: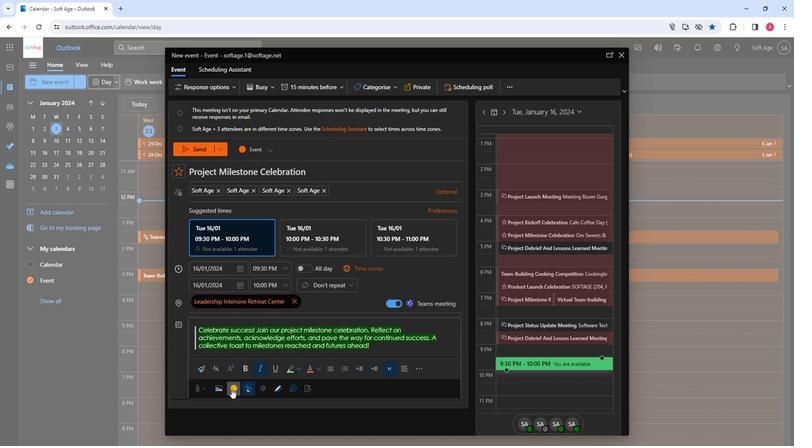 
Action: Mouse pressed left at (230, 389)
Screenshot: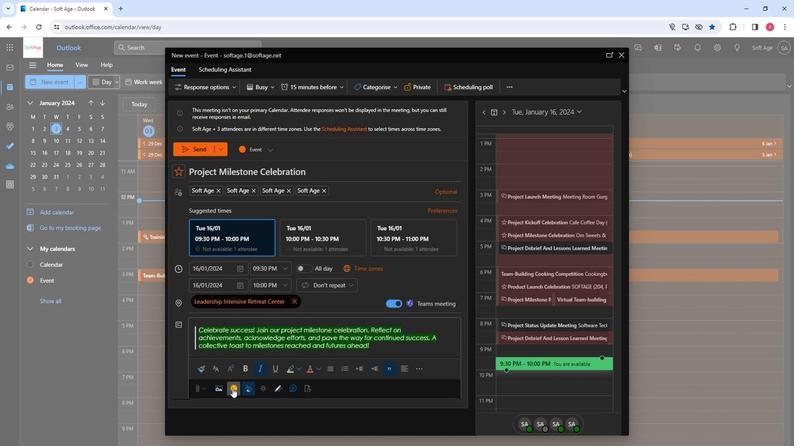 
Action: Mouse moved to (510, 135)
Screenshot: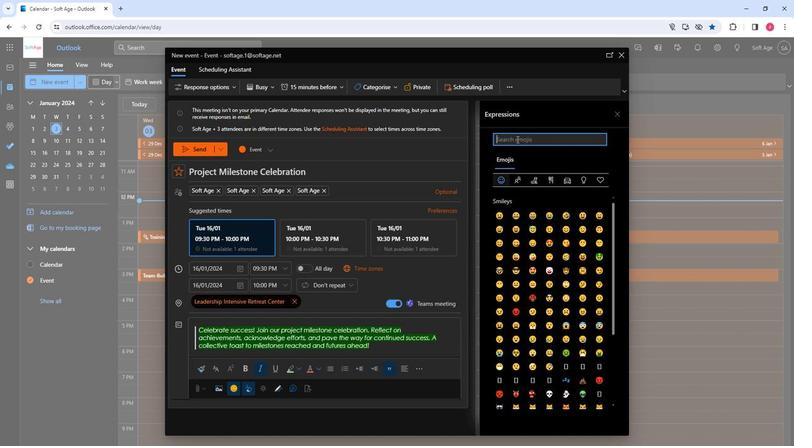 
Action: Mouse pressed left at (510, 135)
Screenshot: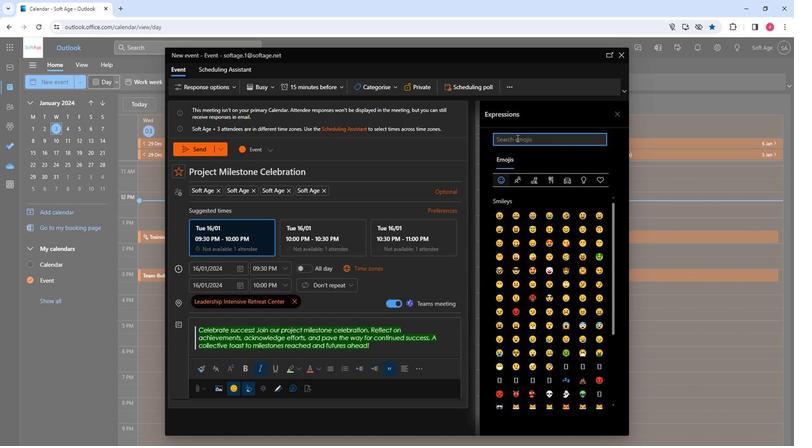 
Action: Key pressed cl
Screenshot: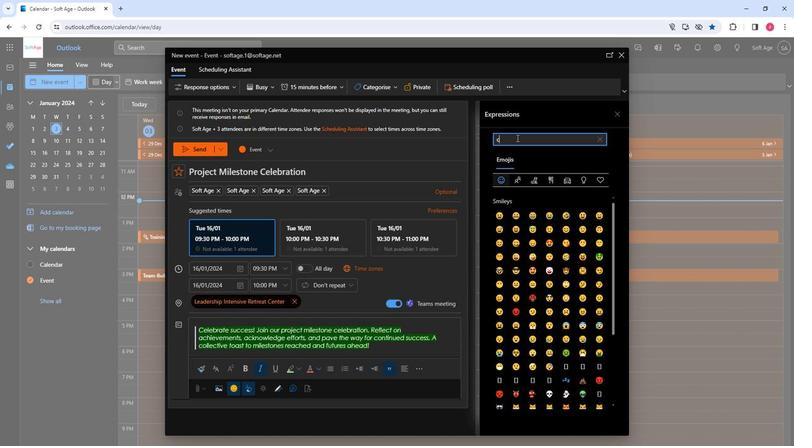 
Action: Mouse moved to (371, 346)
Screenshot: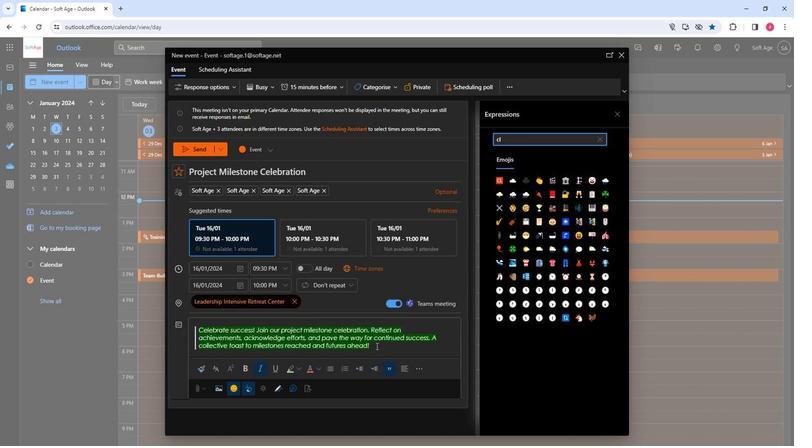 
Action: Mouse pressed left at (371, 346)
Screenshot: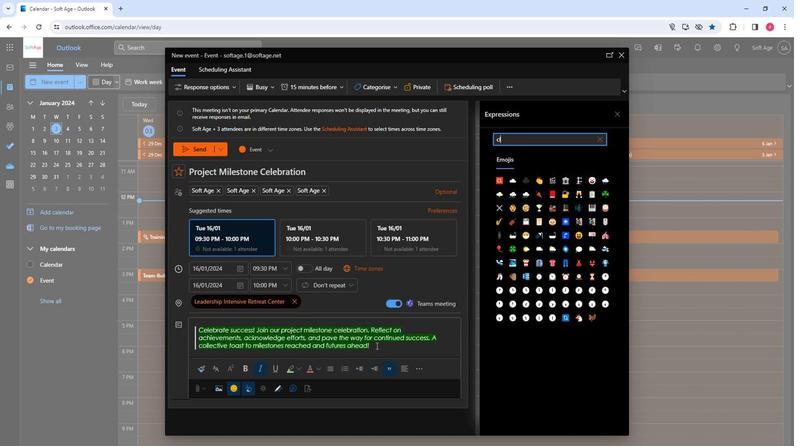 
Action: Mouse moved to (512, 139)
Screenshot: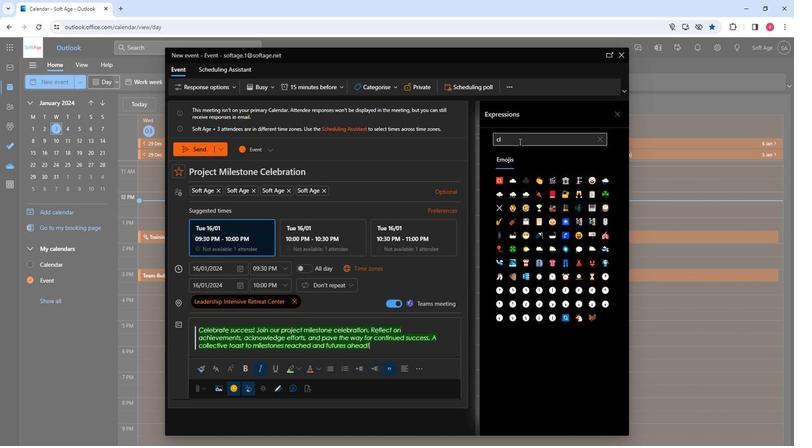 
Action: Mouse pressed left at (512, 139)
Screenshot: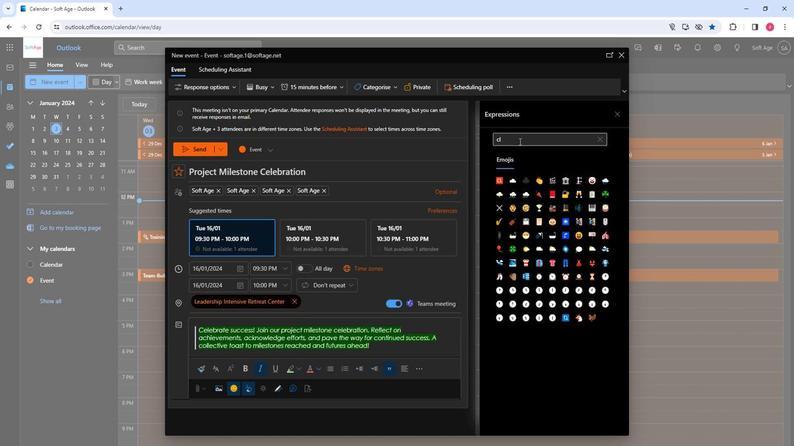 
Action: Key pressed <Key.backspace>ele
Screenshot: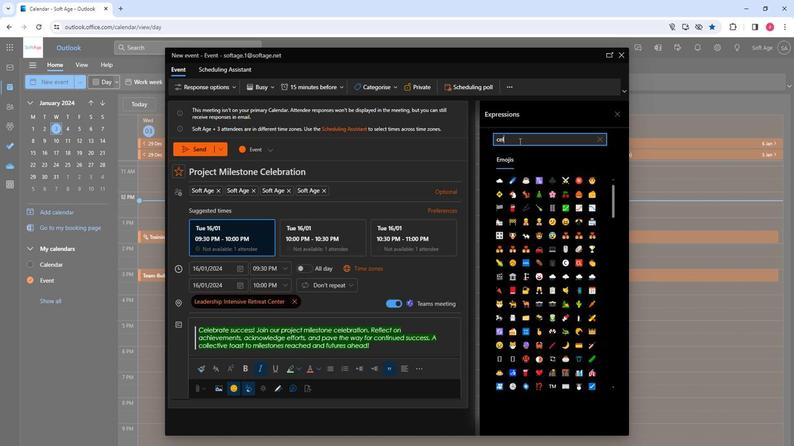 
Action: Mouse moved to (530, 193)
Screenshot: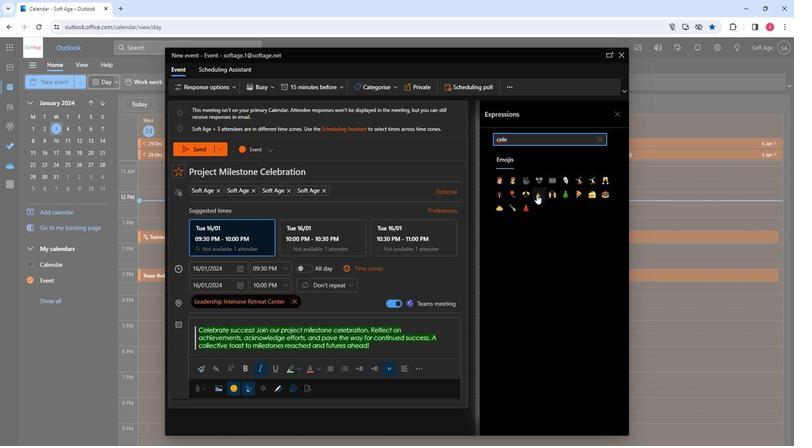 
Action: Mouse pressed left at (530, 193)
Screenshot: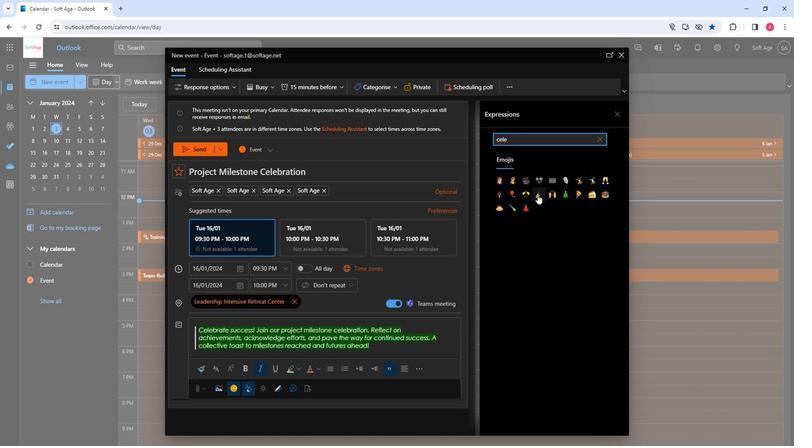 
Action: Mouse moved to (518, 191)
Screenshot: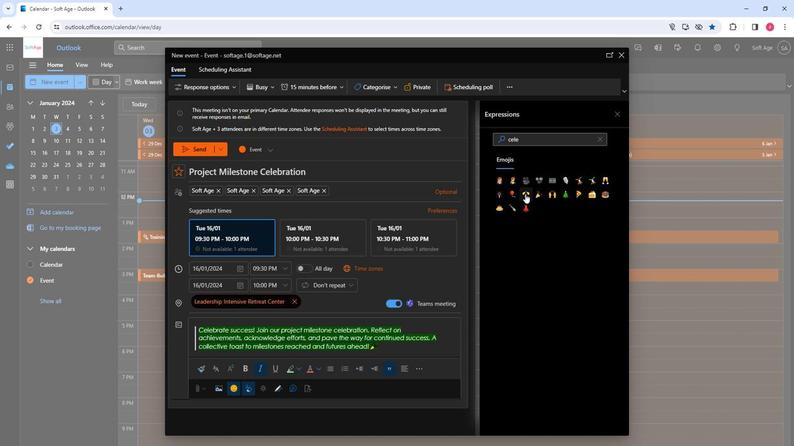 
Action: Mouse pressed left at (518, 191)
Screenshot: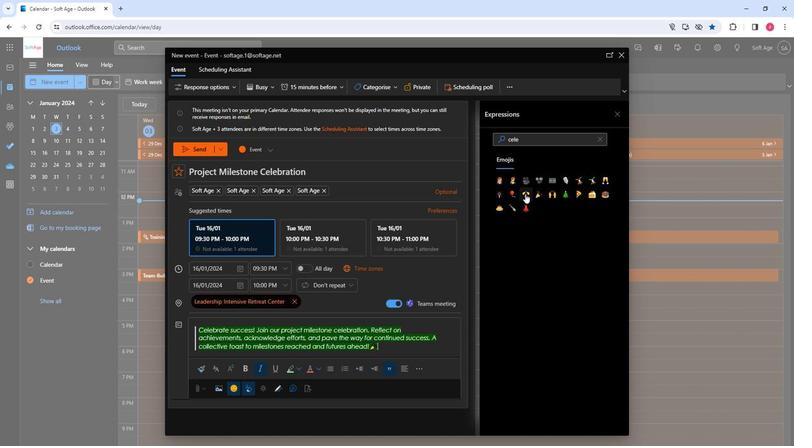 
Action: Mouse moved to (609, 111)
Screenshot: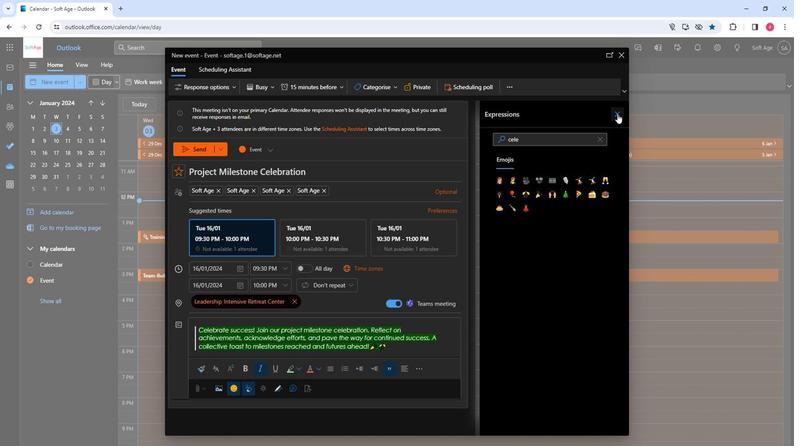 
Action: Mouse pressed left at (609, 111)
Screenshot: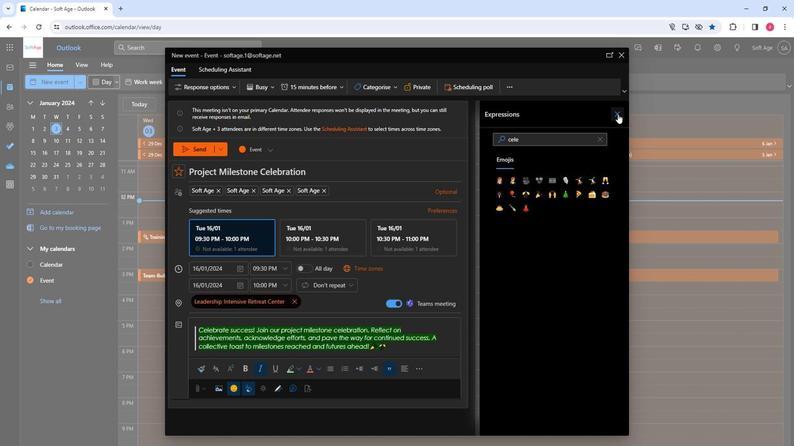 
Action: Mouse moved to (191, 150)
Screenshot: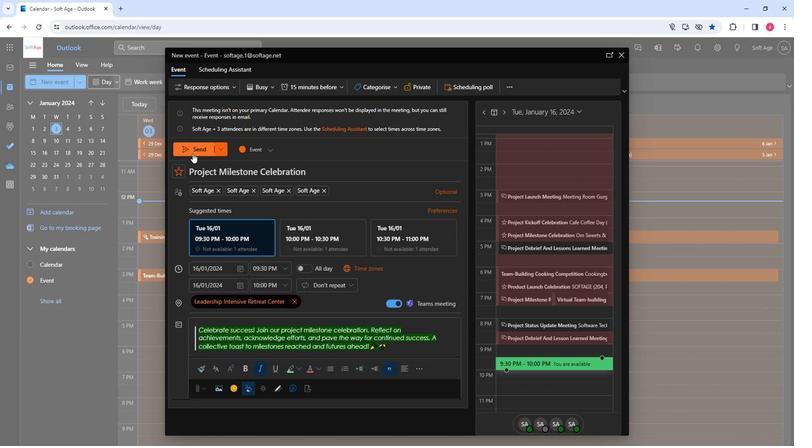 
Action: Mouse pressed left at (191, 150)
Screenshot: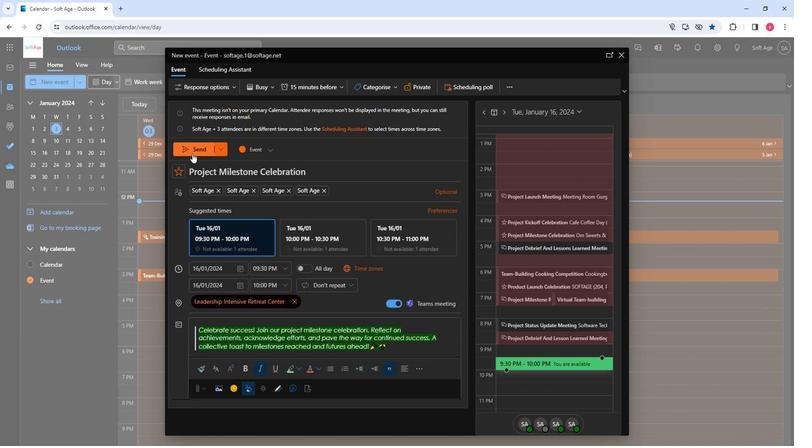 
Action: Mouse moved to (473, 329)
Screenshot: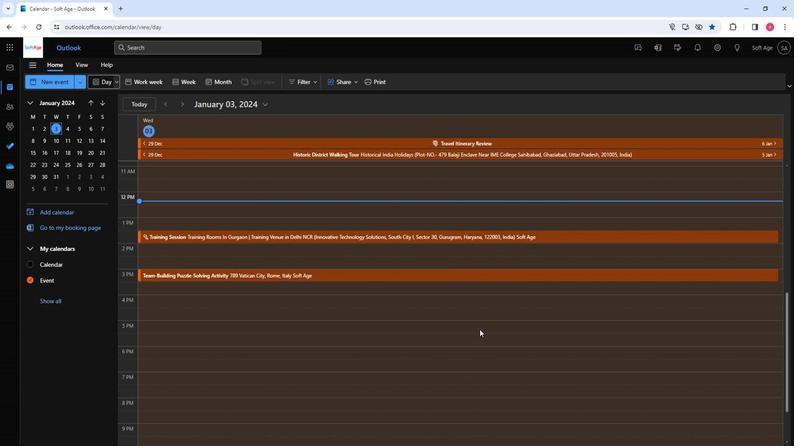 
